 Task: Create an 'event' object.
Action: Mouse moved to (749, 64)
Screenshot: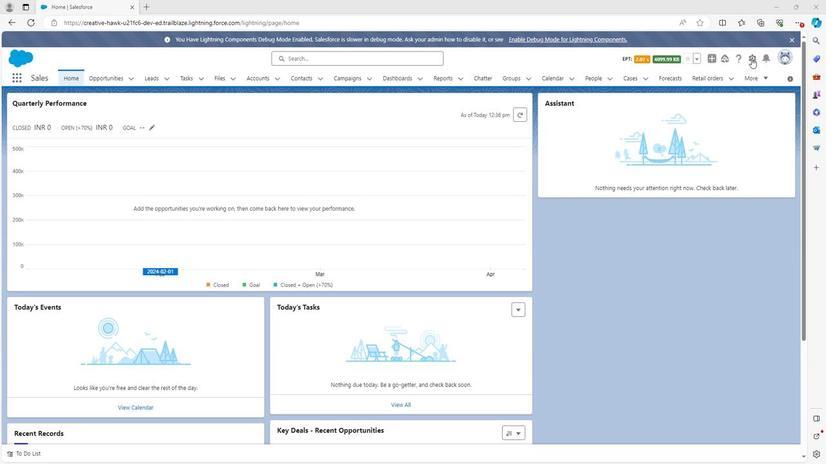 
Action: Mouse pressed left at (749, 64)
Screenshot: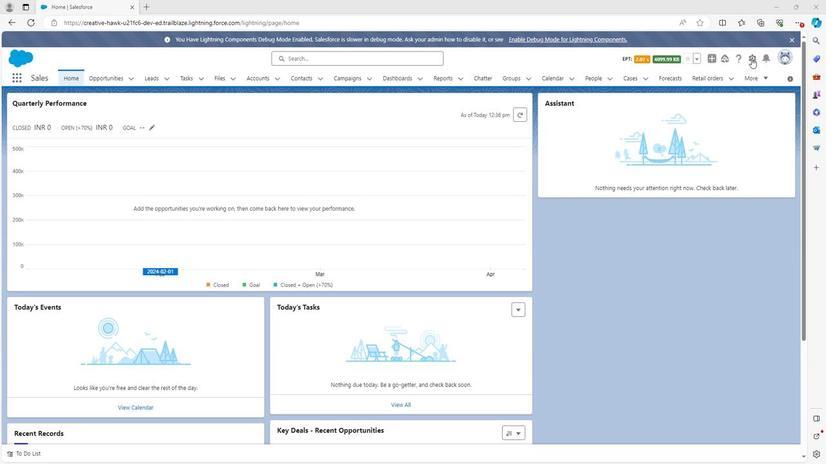 
Action: Mouse moved to (719, 91)
Screenshot: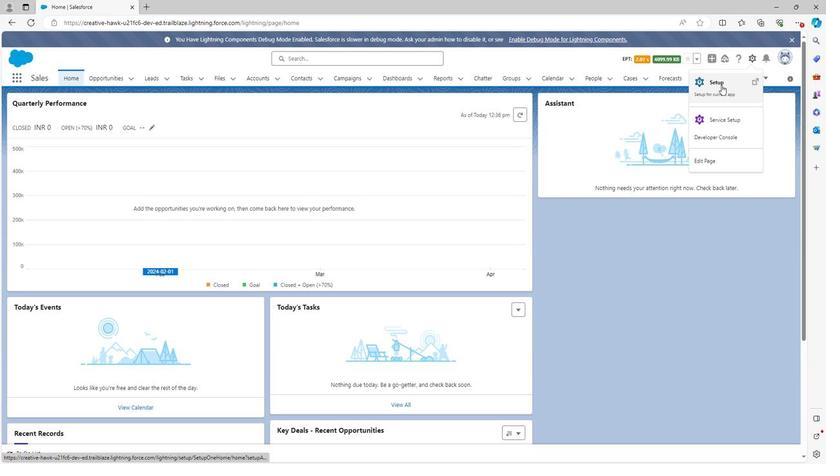 
Action: Mouse pressed left at (719, 91)
Screenshot: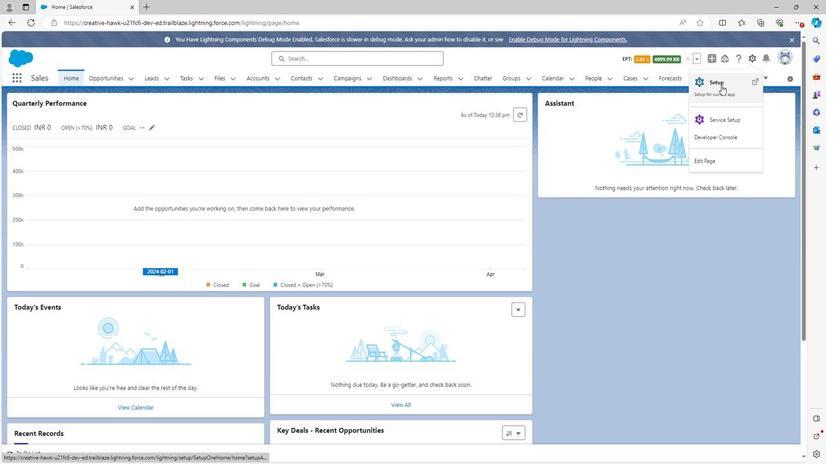 
Action: Mouse moved to (114, 86)
Screenshot: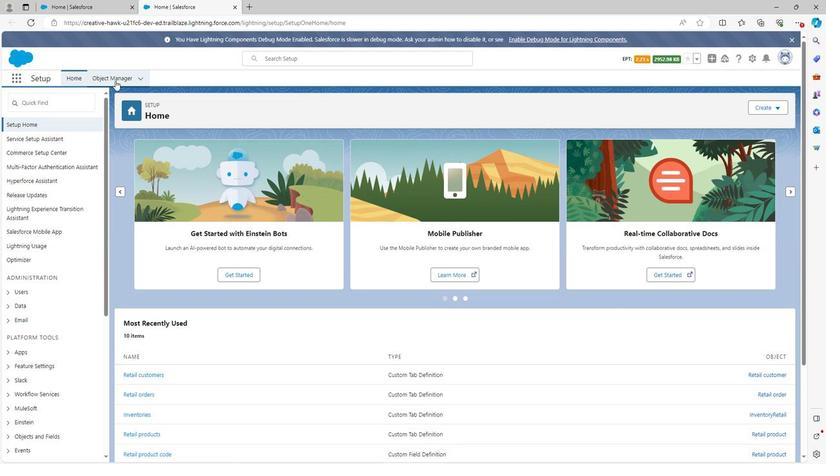 
Action: Mouse pressed left at (114, 86)
Screenshot: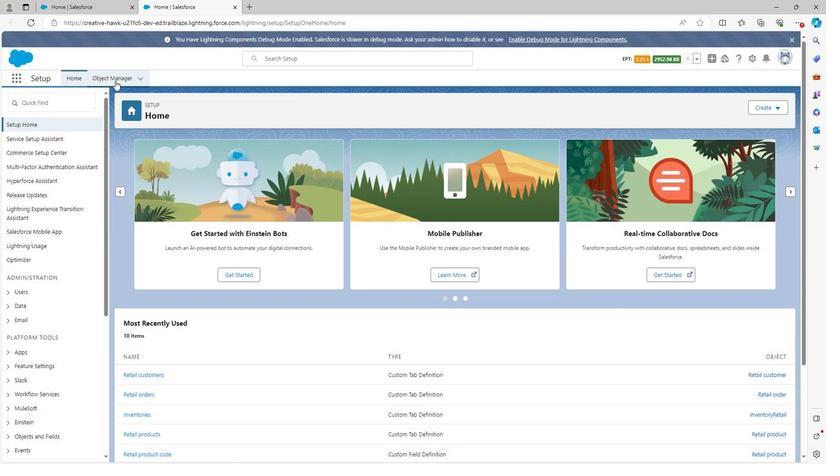 
Action: Mouse moved to (758, 109)
Screenshot: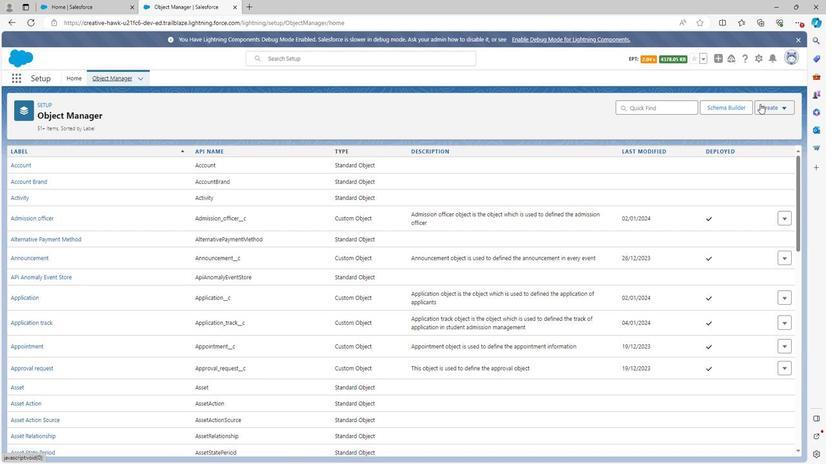 
Action: Mouse pressed left at (758, 109)
Screenshot: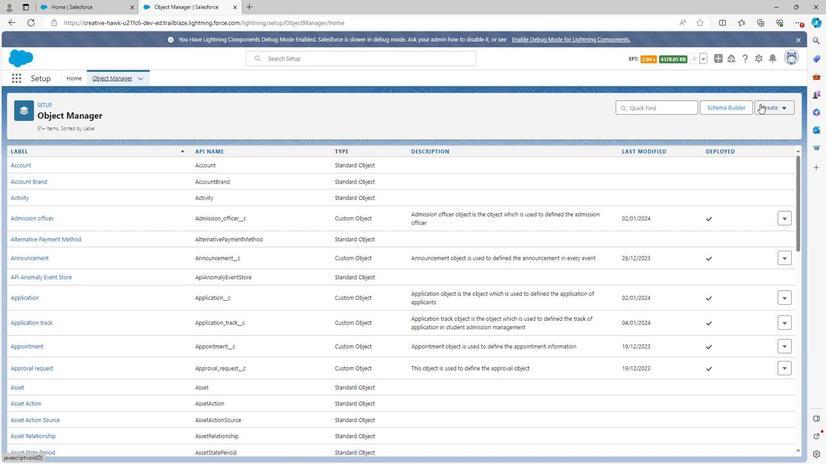 
Action: Mouse moved to (733, 135)
Screenshot: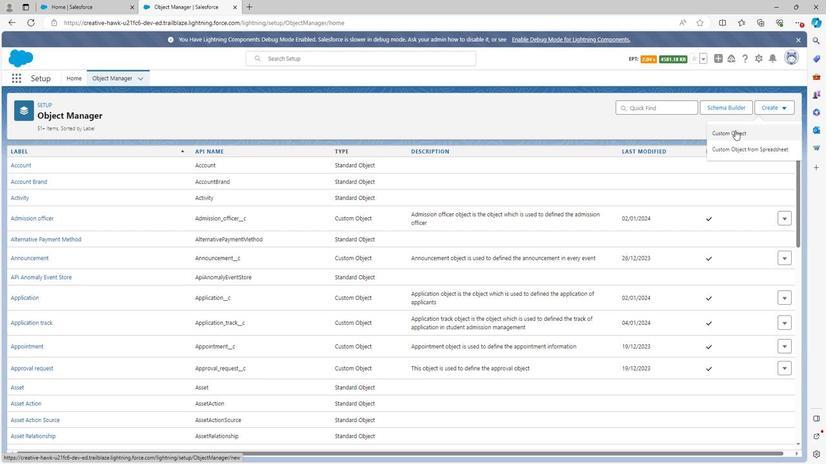 
Action: Mouse pressed left at (733, 135)
Screenshot: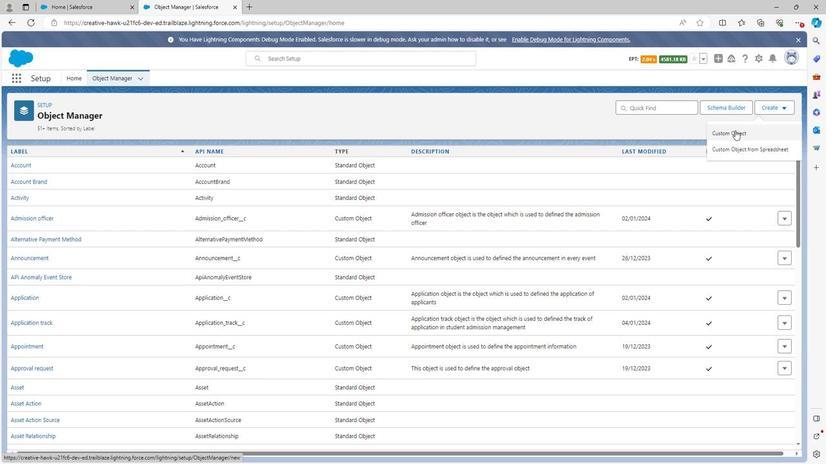 
Action: Mouse moved to (173, 219)
Screenshot: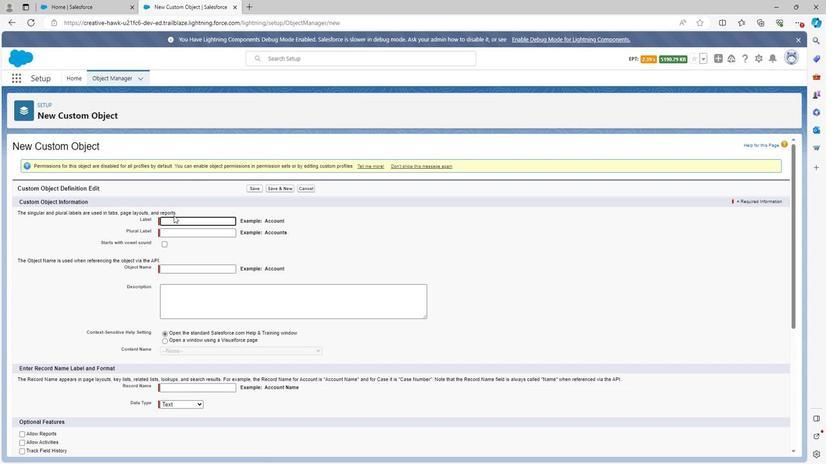 
Action: Key pressed <Key.shift>Event
Screenshot: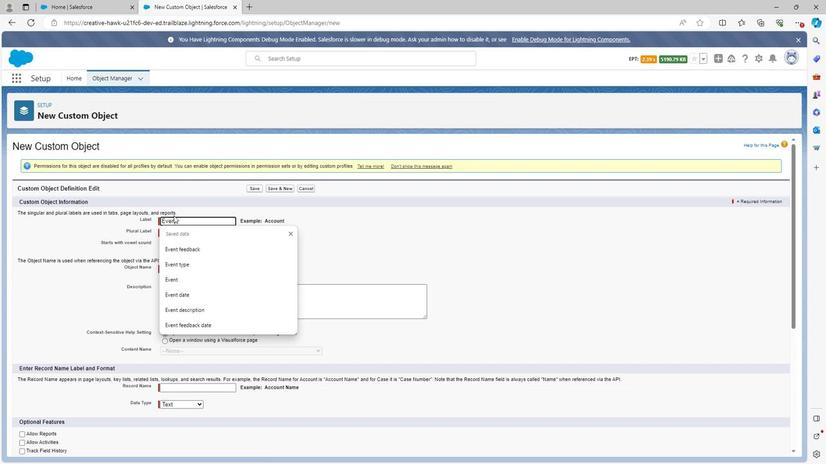 
Action: Mouse moved to (333, 241)
Screenshot: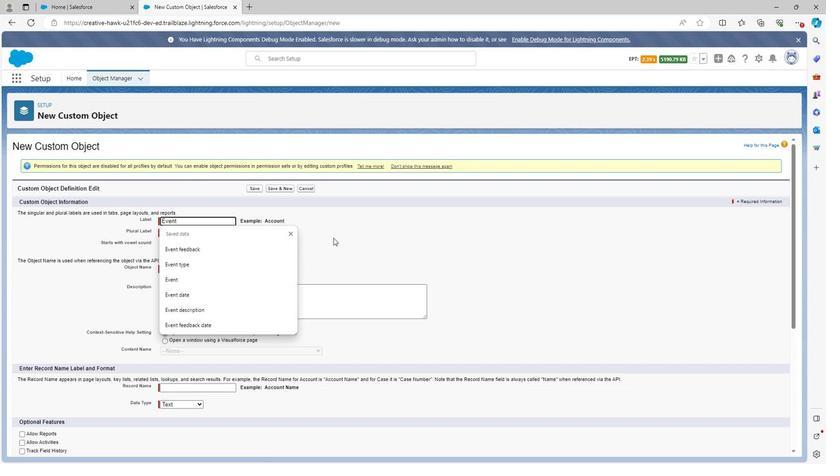 
Action: Mouse pressed left at (333, 241)
Screenshot: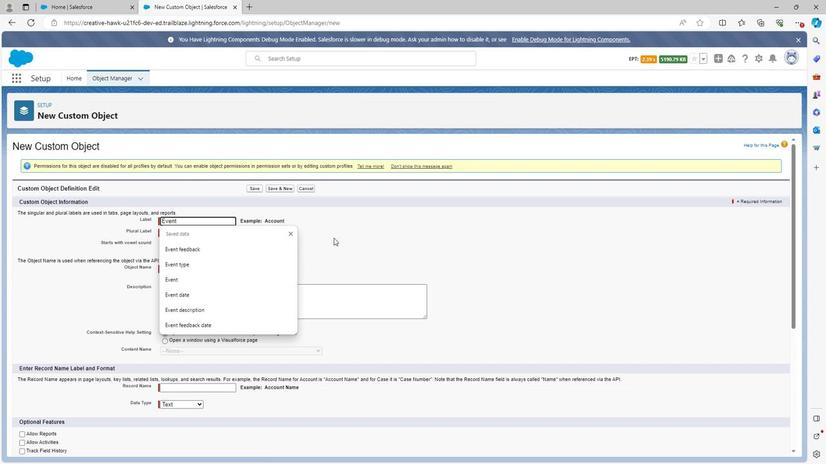 
Action: Mouse moved to (220, 234)
Screenshot: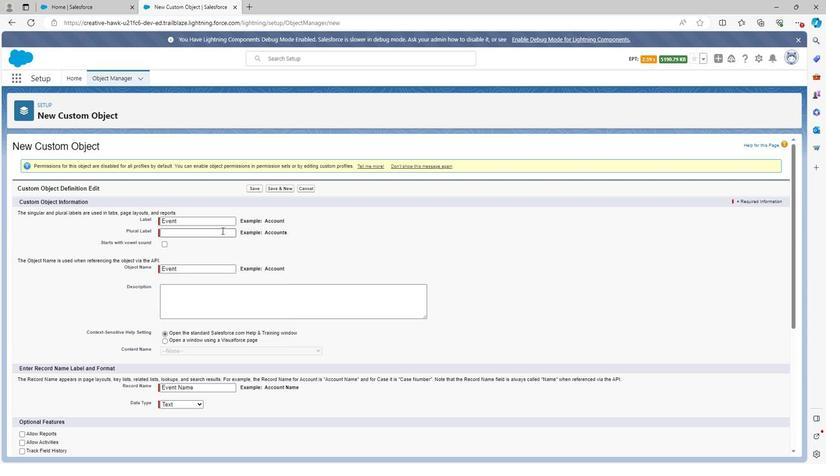 
Action: Mouse pressed left at (220, 234)
Screenshot: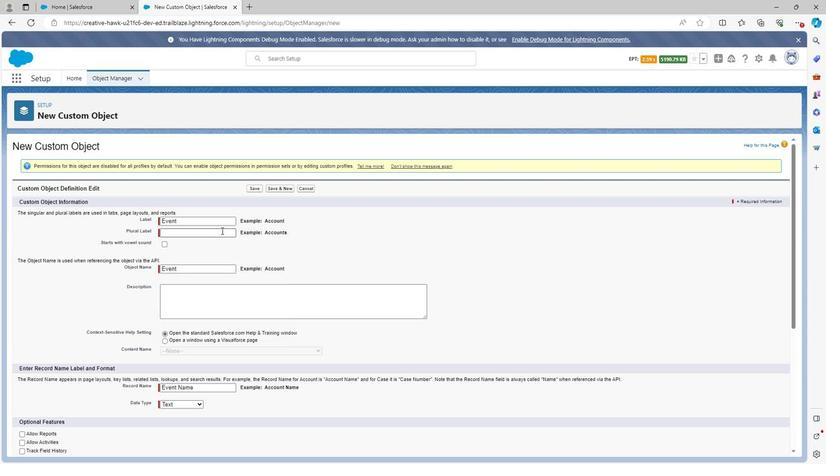 
Action: Mouse moved to (220, 234)
Screenshot: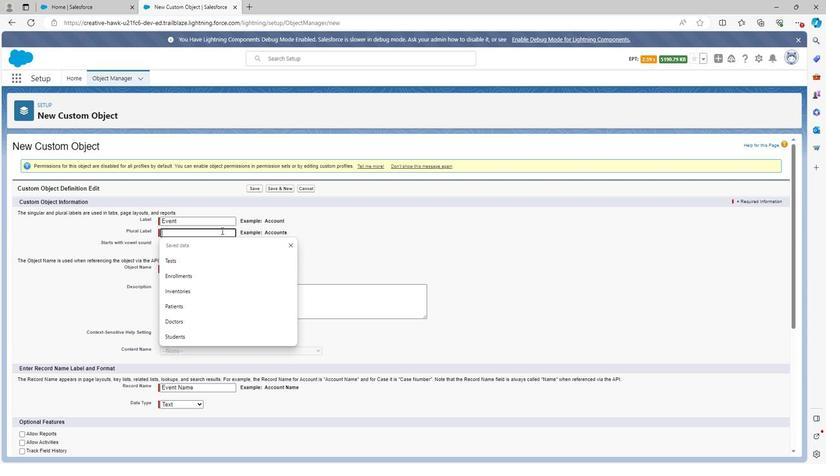 
Action: Key pressed <Key.shift>
Screenshot: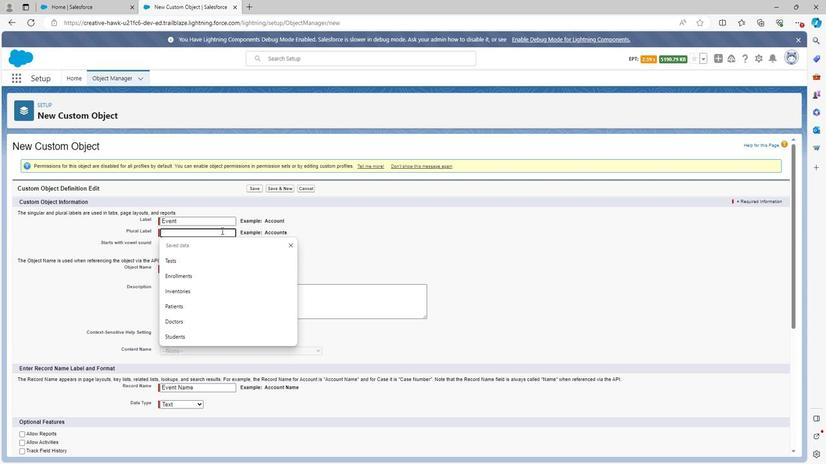 
Action: Mouse moved to (220, 234)
Screenshot: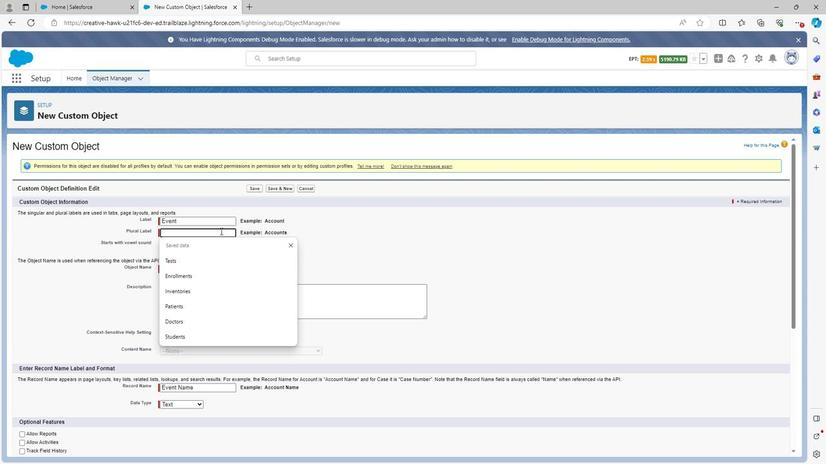 
Action: Key pressed Events
Screenshot: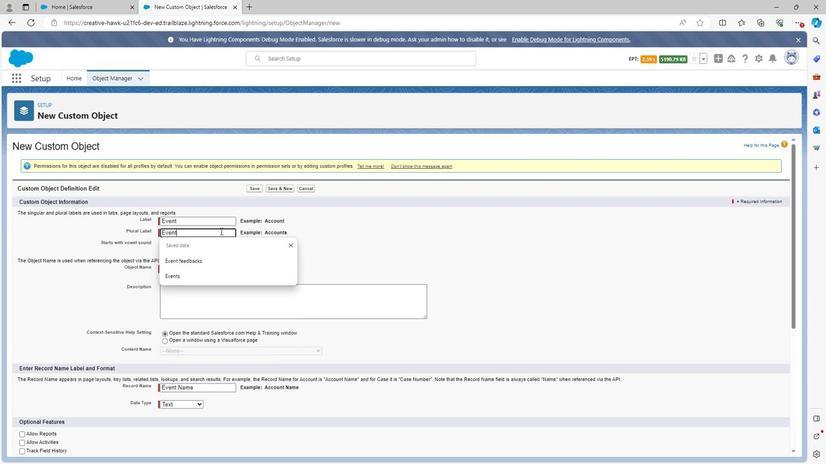
Action: Mouse moved to (215, 293)
Screenshot: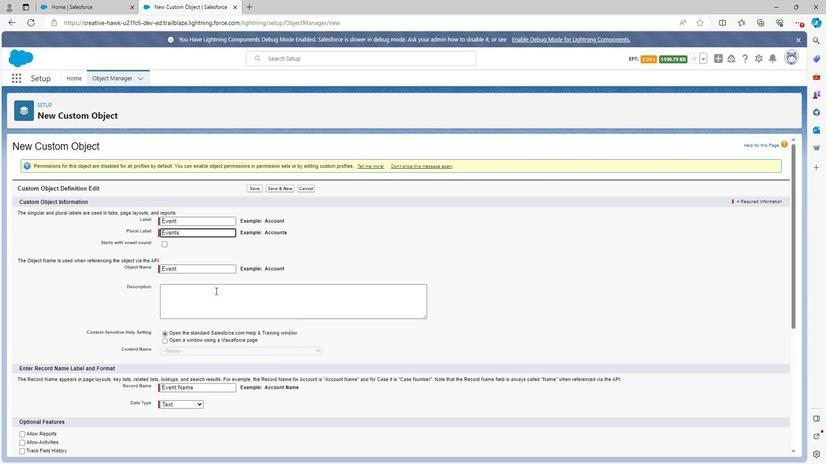 
Action: Mouse pressed left at (215, 293)
Screenshot: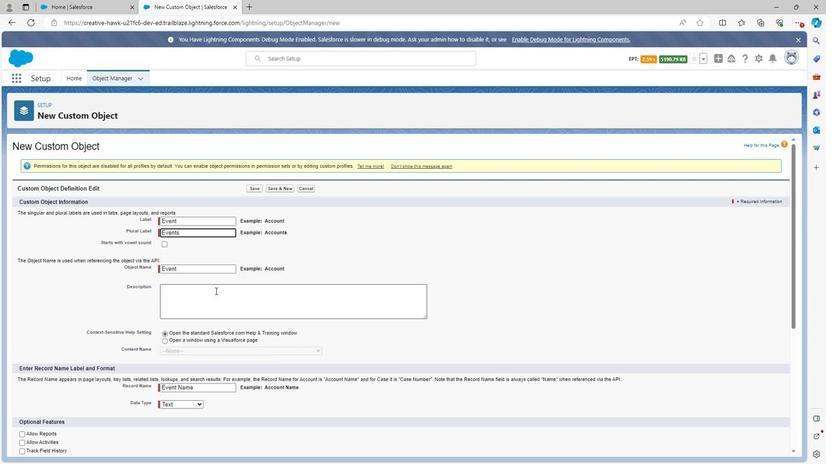 
Action: Key pressed <Key.shift>Ev
Screenshot: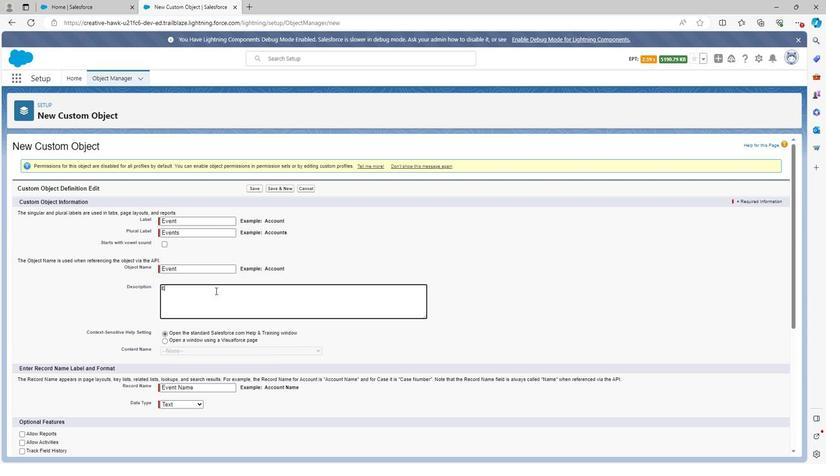 
Action: Mouse moved to (214, 293)
Screenshot: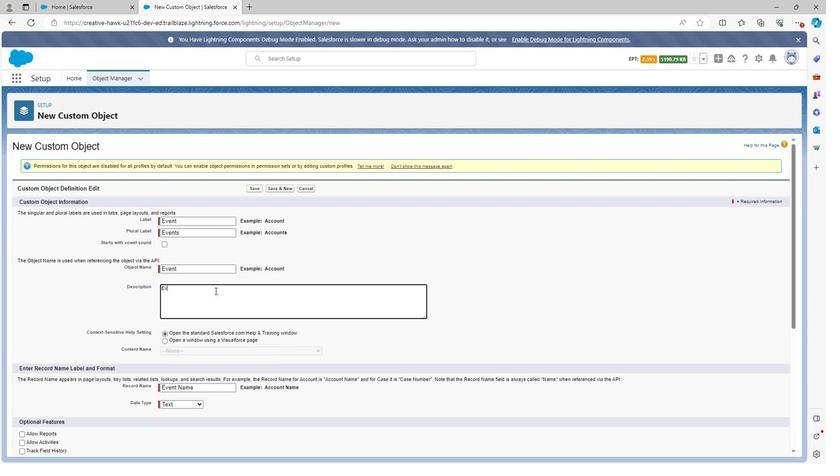 
Action: Key pressed en
Screenshot: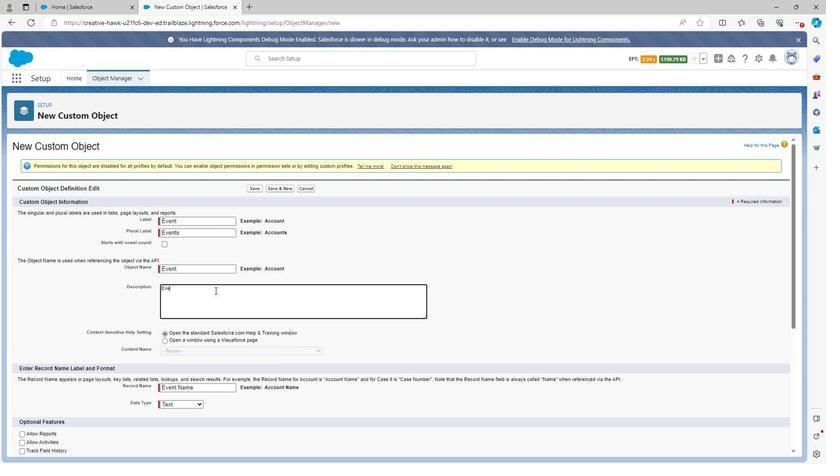
Action: Mouse moved to (215, 292)
Screenshot: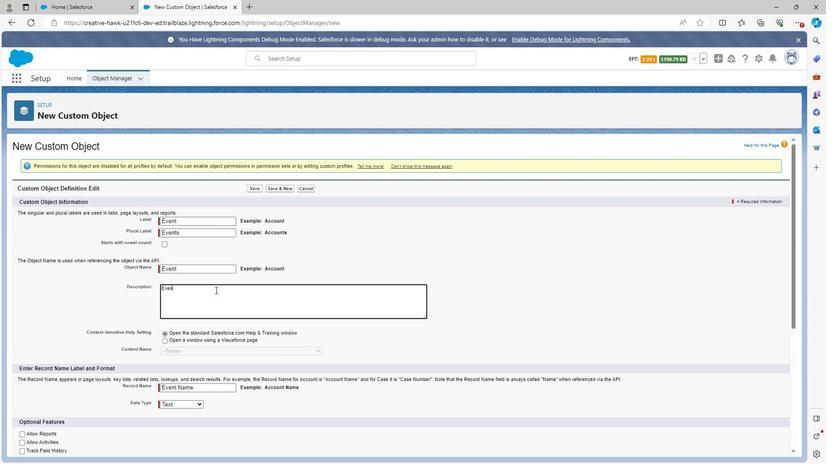 
Action: Key pressed ts
Screenshot: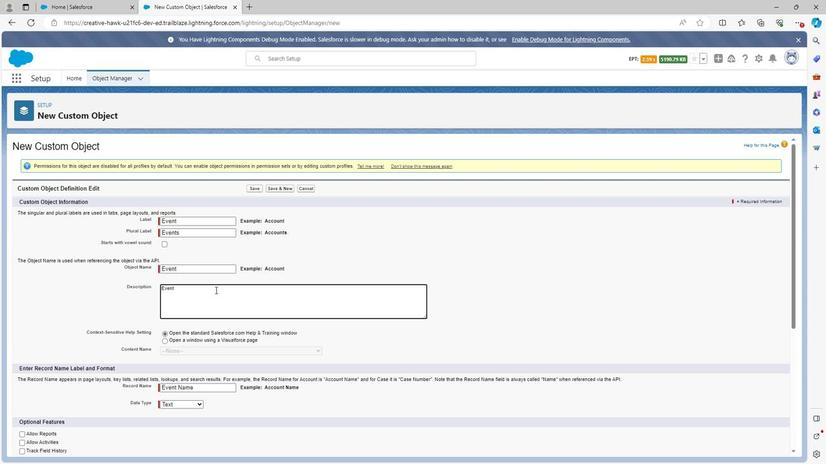 
Action: Mouse moved to (215, 292)
Screenshot: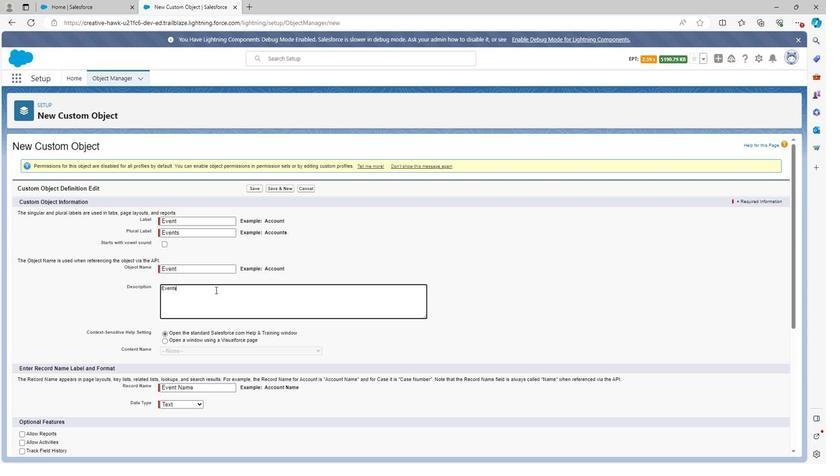 
Action: Key pressed <Key.backspace>
Screenshot: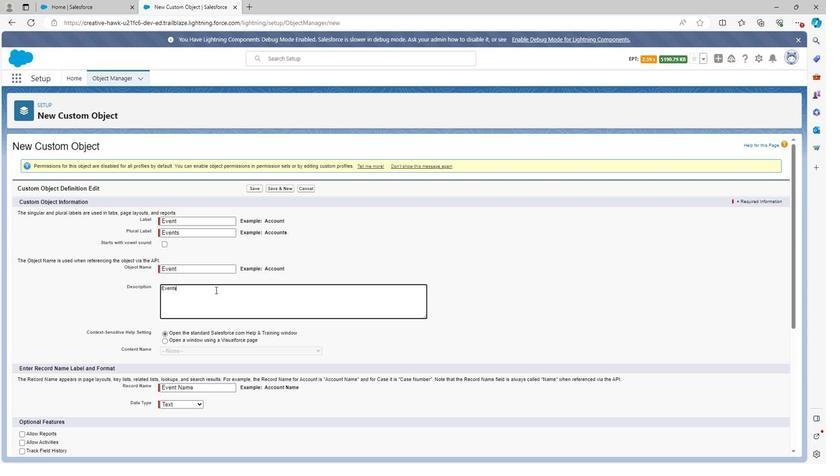 
Action: Mouse moved to (215, 290)
Screenshot: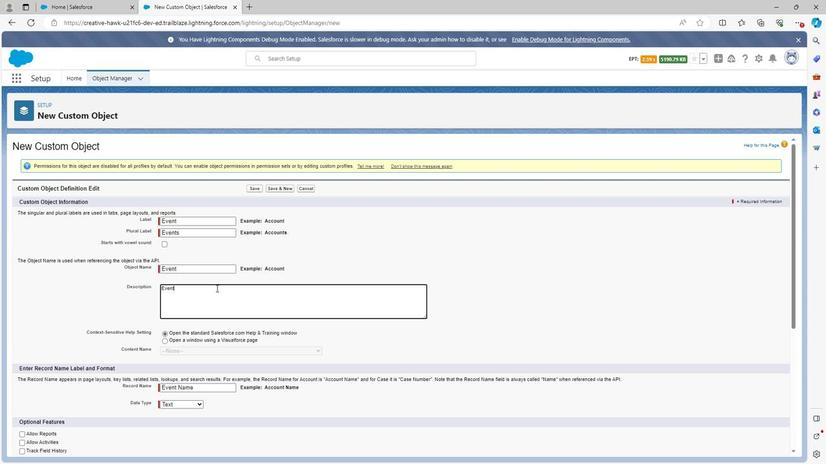 
Action: Key pressed <Key.space>
Screenshot: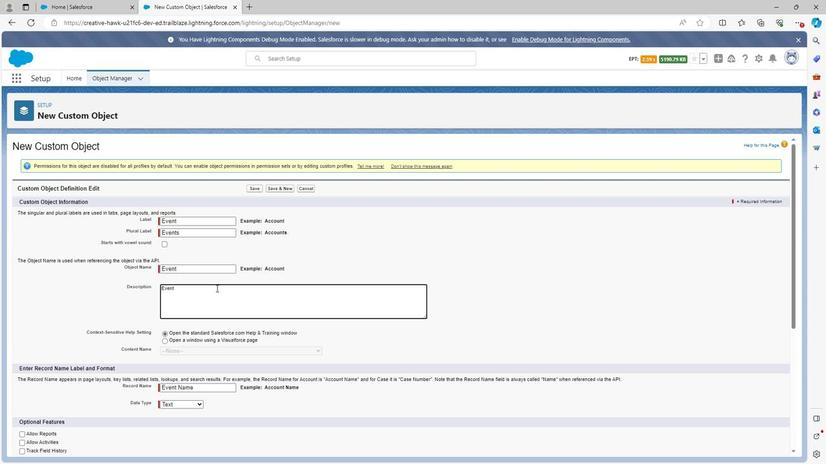 
Action: Mouse moved to (216, 290)
Screenshot: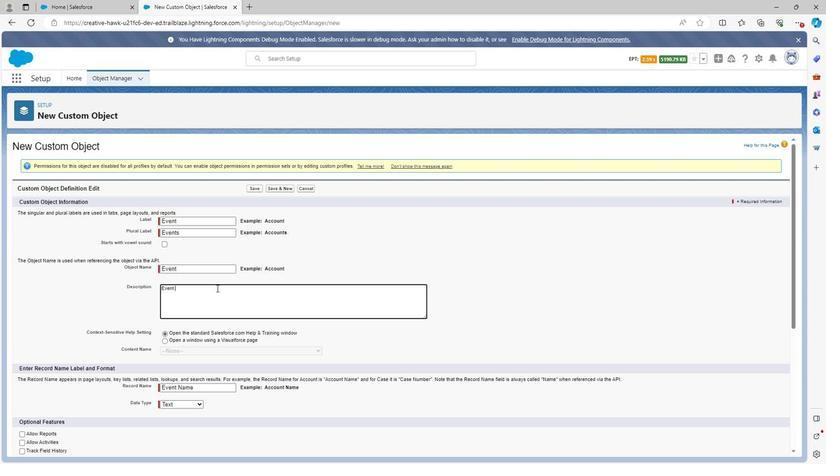 
Action: Key pressed object<Key.space>is<Key.space>the<Key.space>object<Key.space>through<Key.space>which<Key.space>we<Key.space>can<Key.space>add
Screenshot: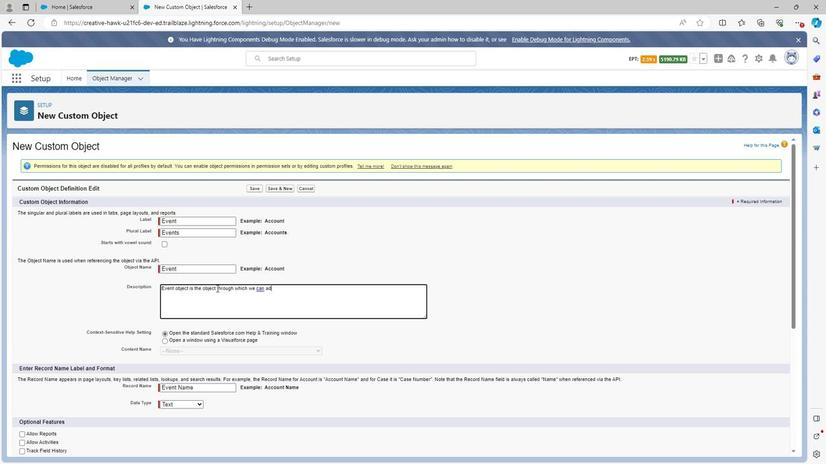 
Action: Mouse moved to (216, 290)
Screenshot: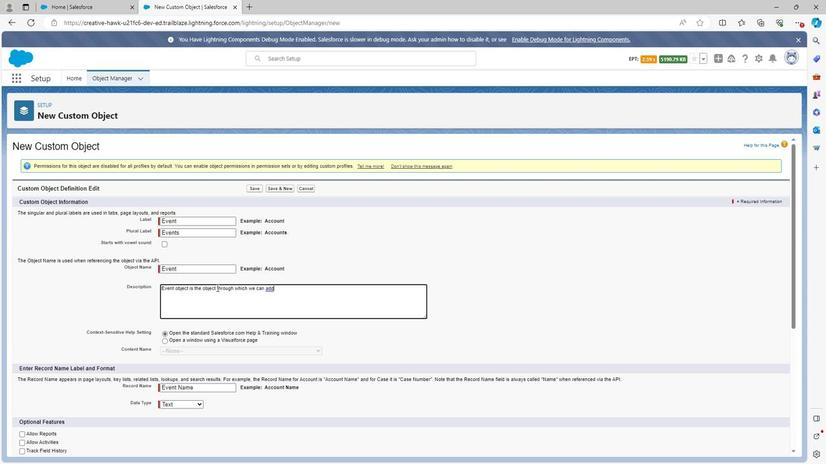 
Action: Mouse pressed left at (216, 290)
Screenshot: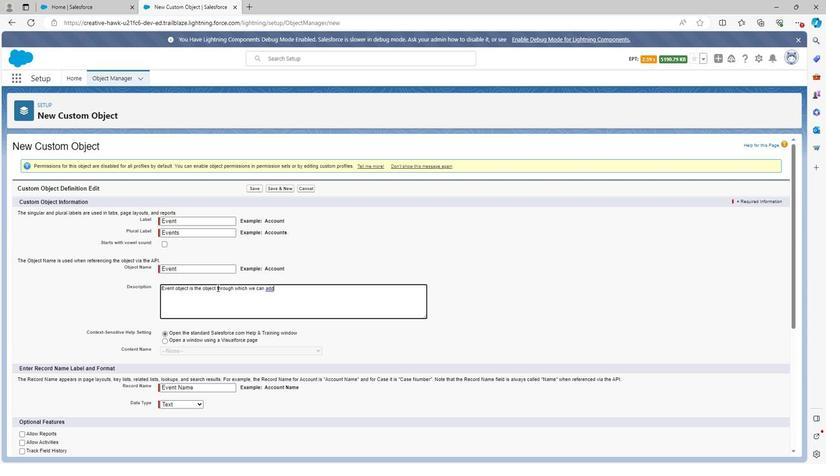 
Action: Mouse moved to (297, 288)
Screenshot: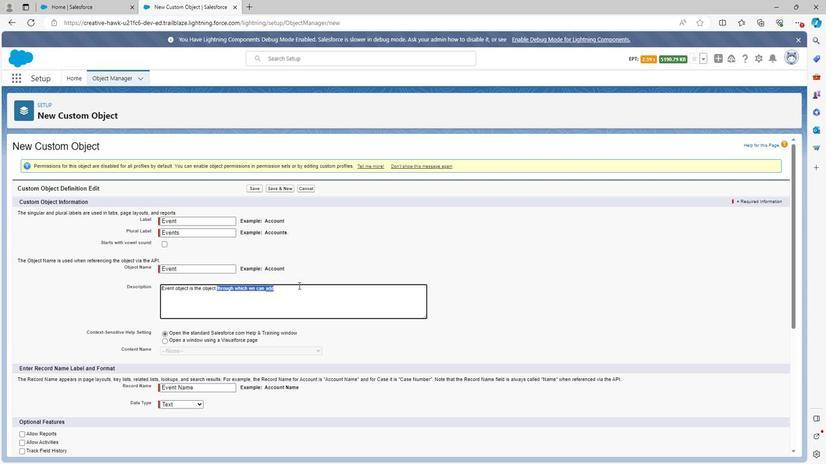 
Action: Key pressed w
Screenshot: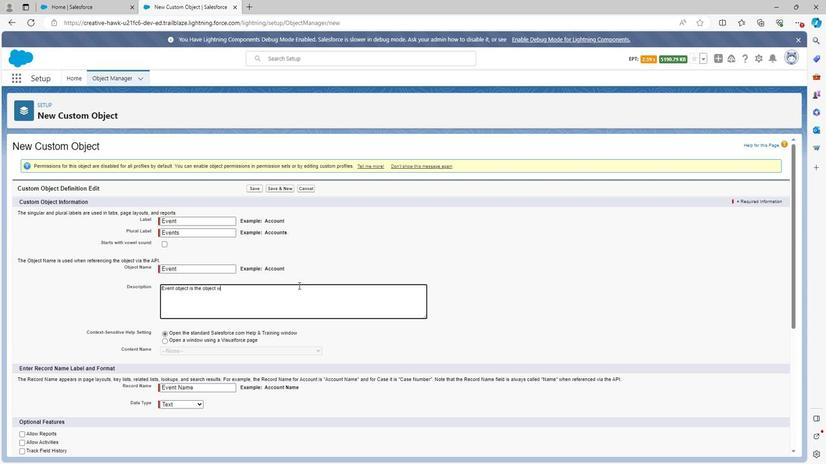 
Action: Mouse moved to (295, 287)
Screenshot: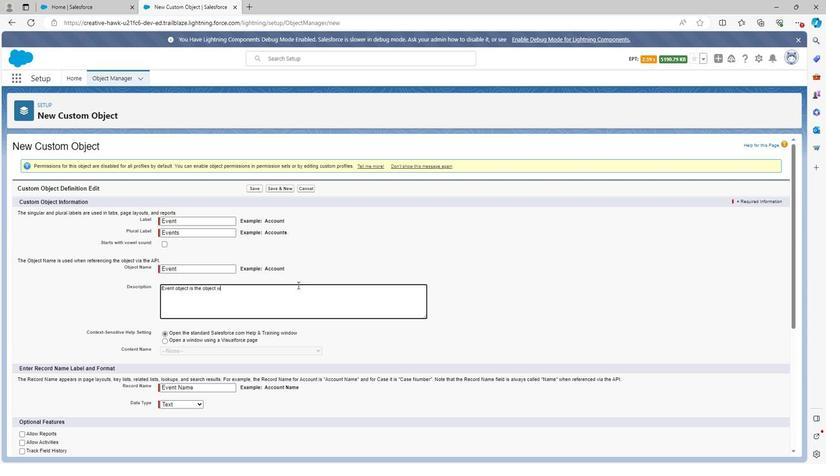 
Action: Key pressed h
Screenshot: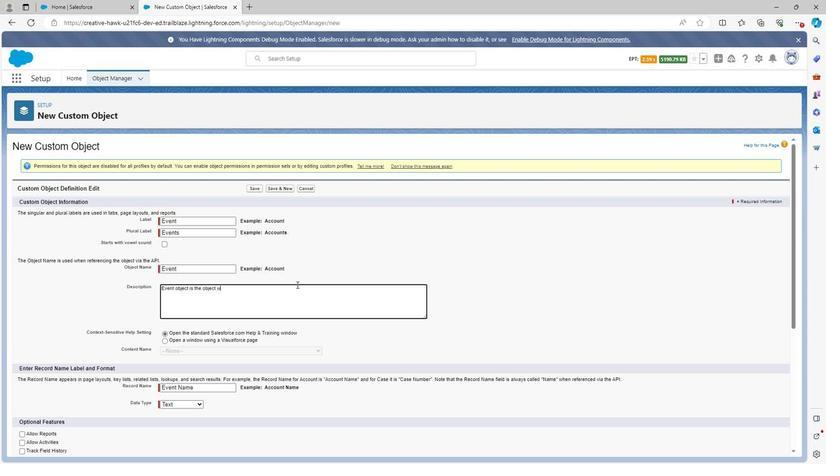 
Action: Mouse moved to (294, 286)
Screenshot: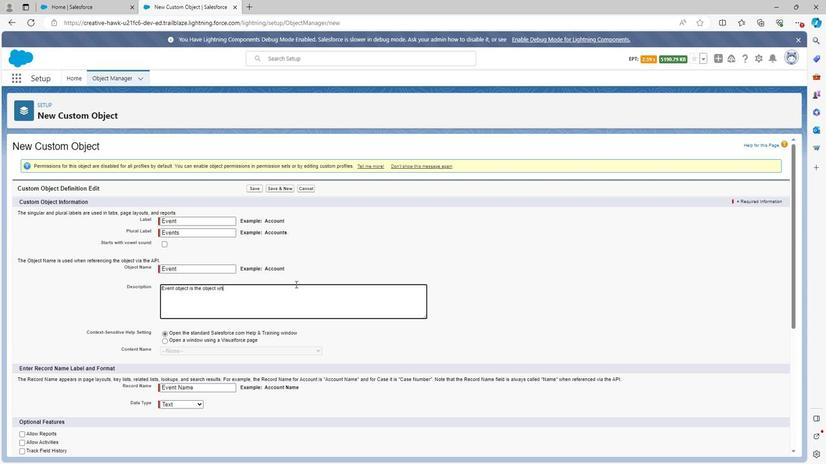 
Action: Key pressed i
Screenshot: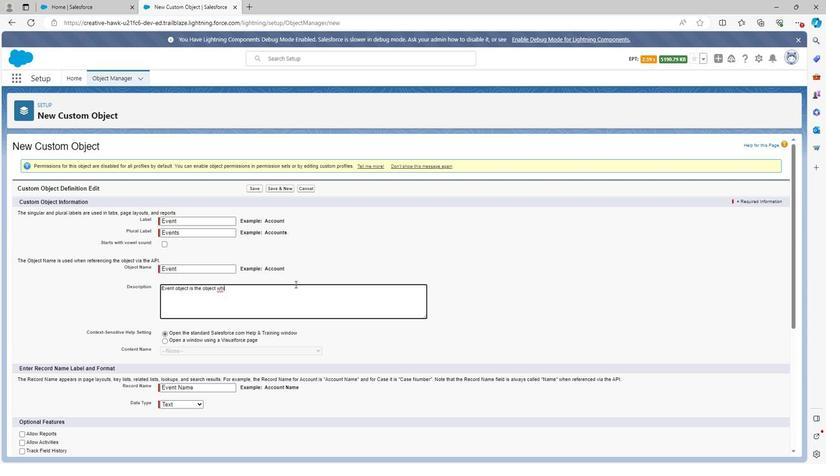 
Action: Mouse moved to (293, 286)
Screenshot: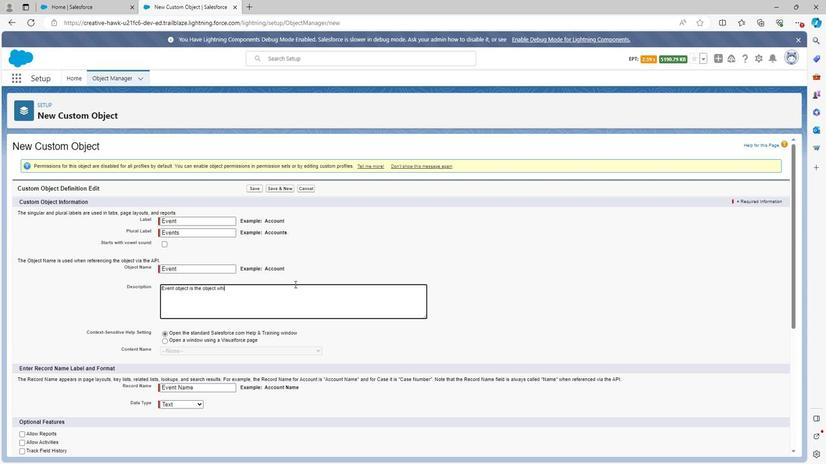
Action: Key pressed c
Screenshot: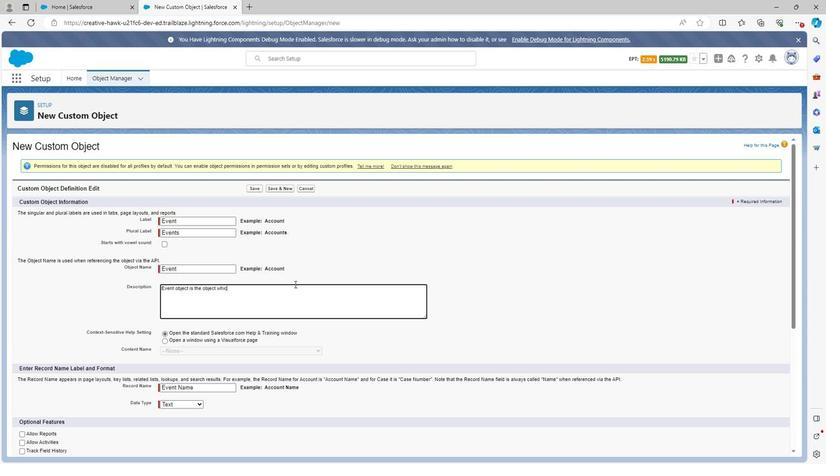 
Action: Mouse moved to (293, 286)
Screenshot: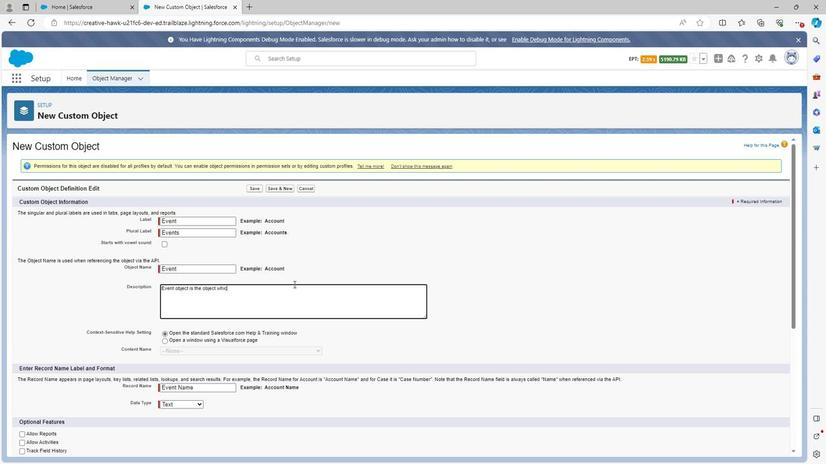 
Action: Key pressed h<Key.space>is<Key.space>used<Key.space>t
Screenshot: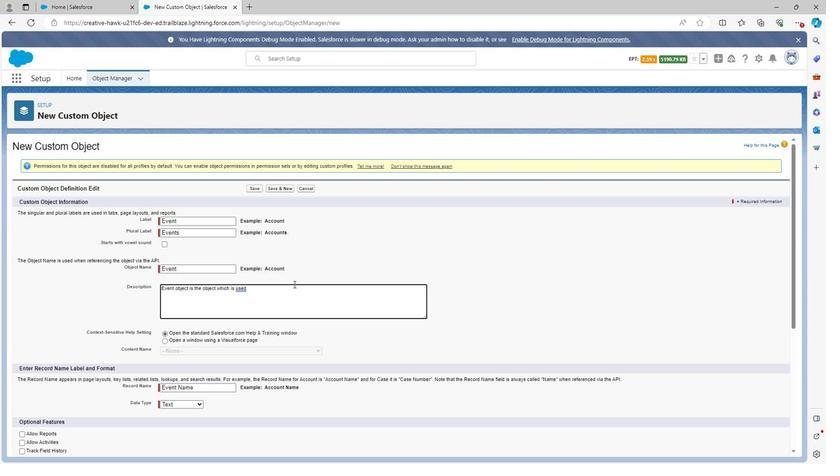 
Action: Mouse moved to (292, 287)
Screenshot: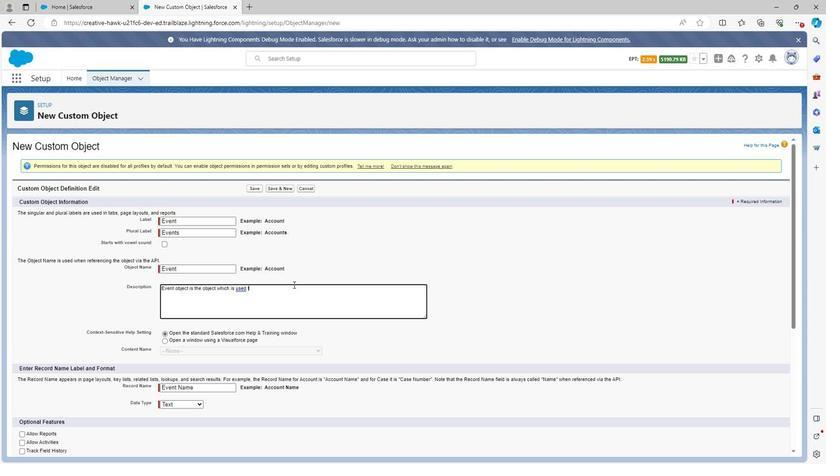 
Action: Key pressed o
Screenshot: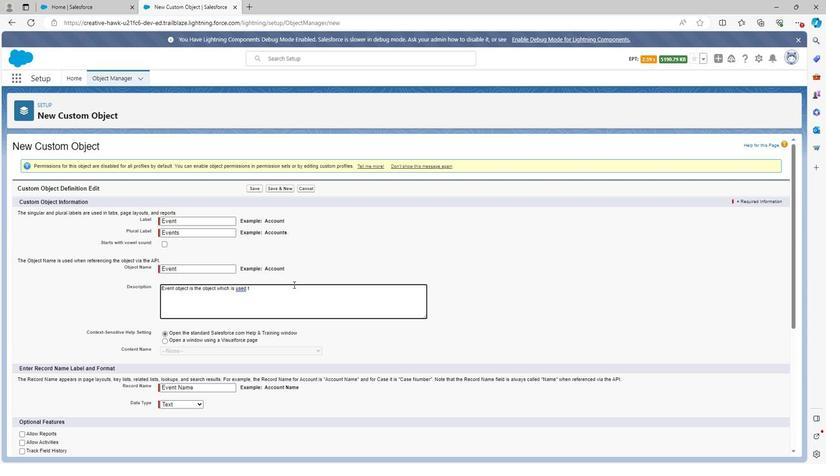 
Action: Mouse moved to (292, 288)
Screenshot: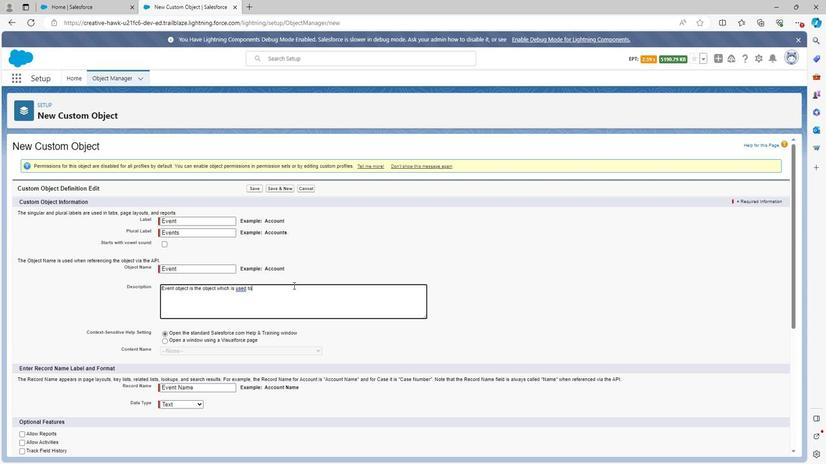 
Action: Key pressed <Key.space>defined<Key.space>the<Key.space>events<Key.space>in<Key.space>event<Key.space>management
Screenshot: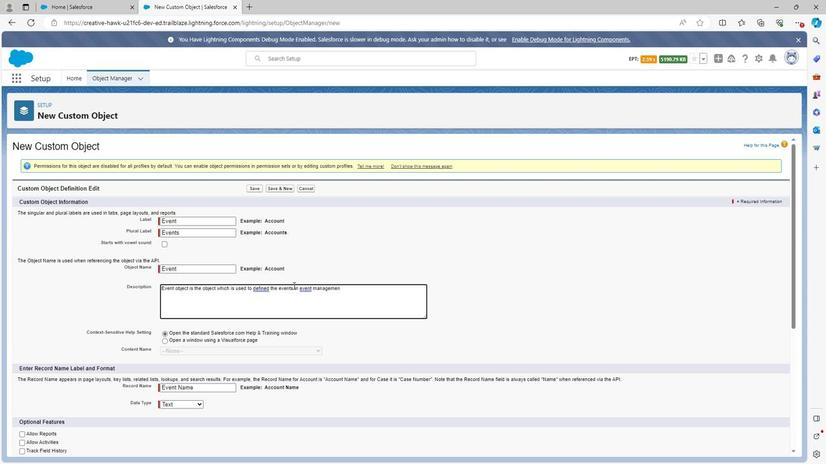 
Action: Mouse moved to (91, 388)
Screenshot: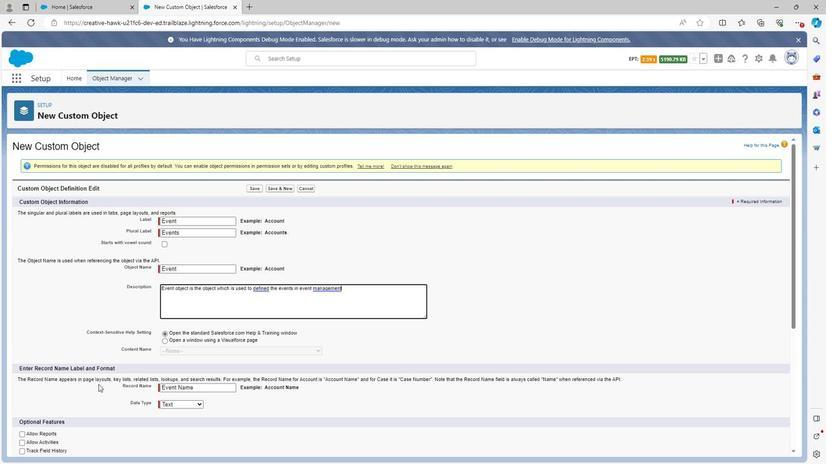 
Action: Mouse scrolled (91, 387) with delta (0, 0)
Screenshot: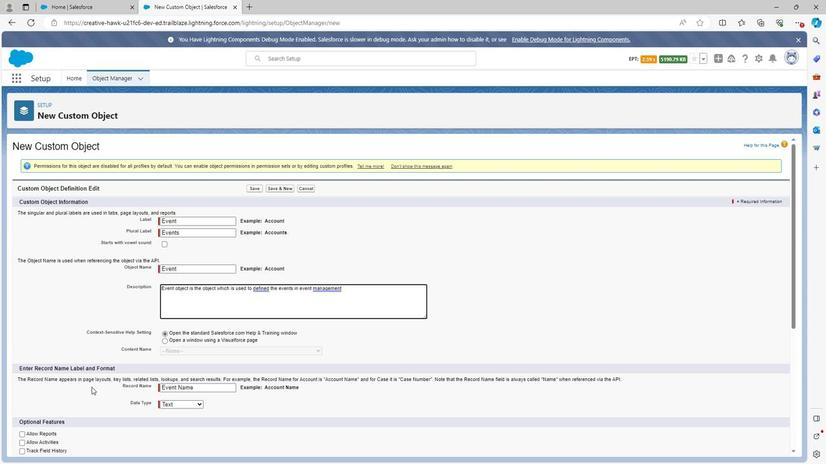 
Action: Mouse moved to (91, 388)
Screenshot: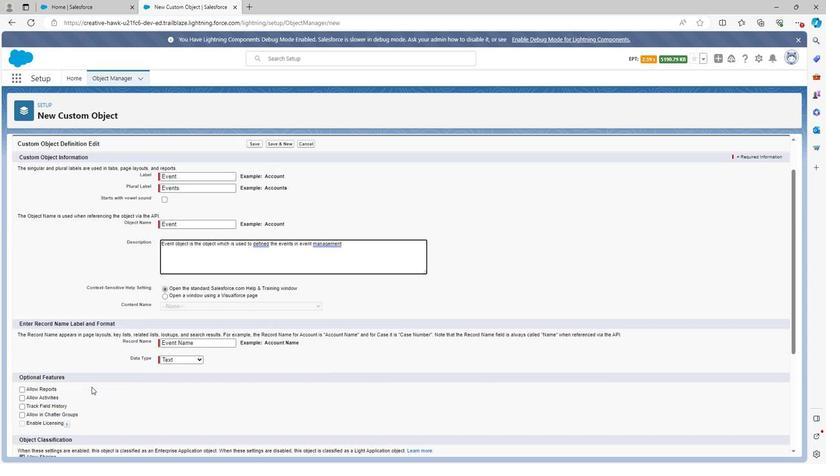 
Action: Mouse scrolled (91, 387) with delta (0, 0)
Screenshot: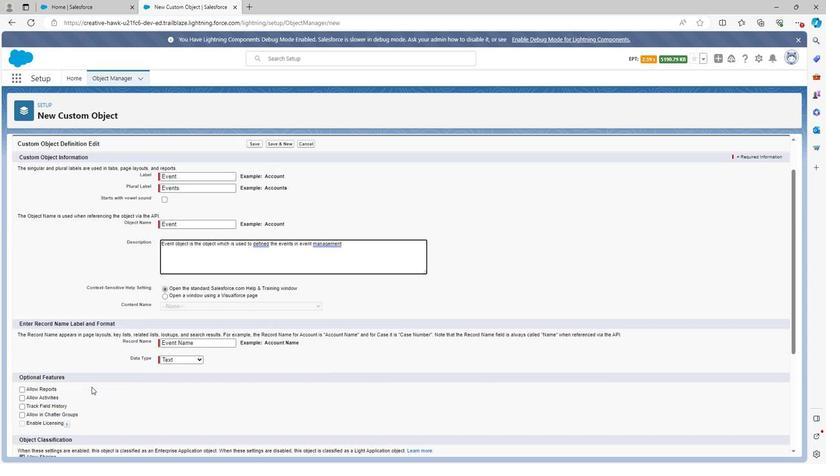 
Action: Mouse moved to (91, 388)
Screenshot: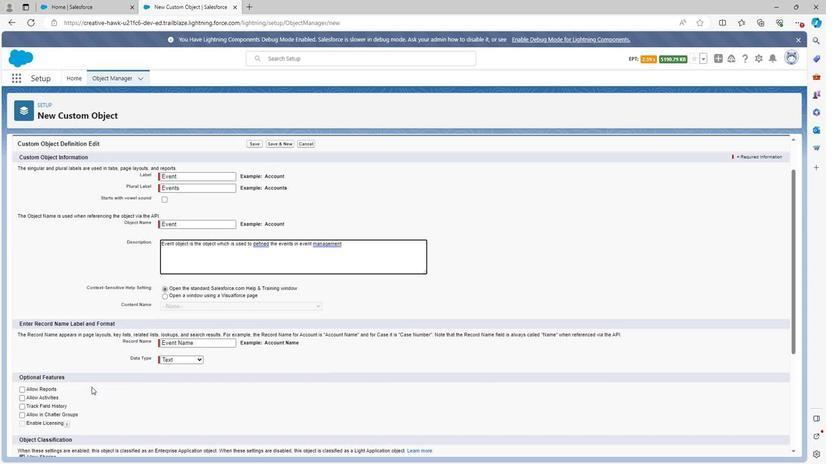 
Action: Mouse scrolled (91, 387) with delta (0, 0)
Screenshot: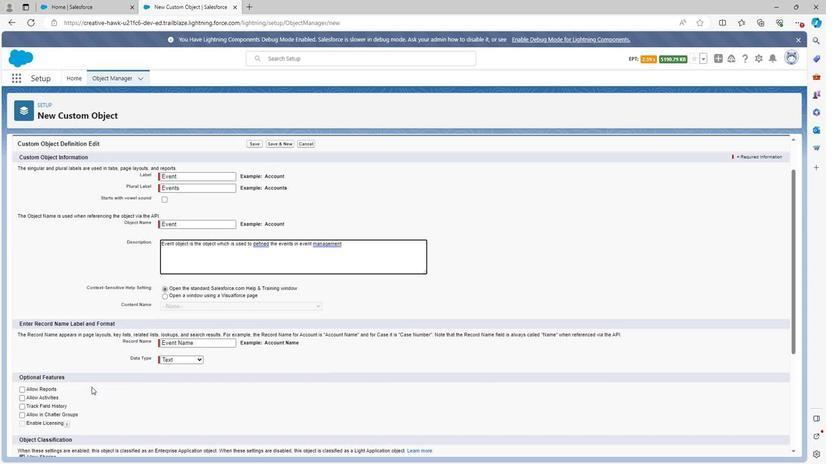 
Action: Mouse scrolled (91, 387) with delta (0, 0)
Screenshot: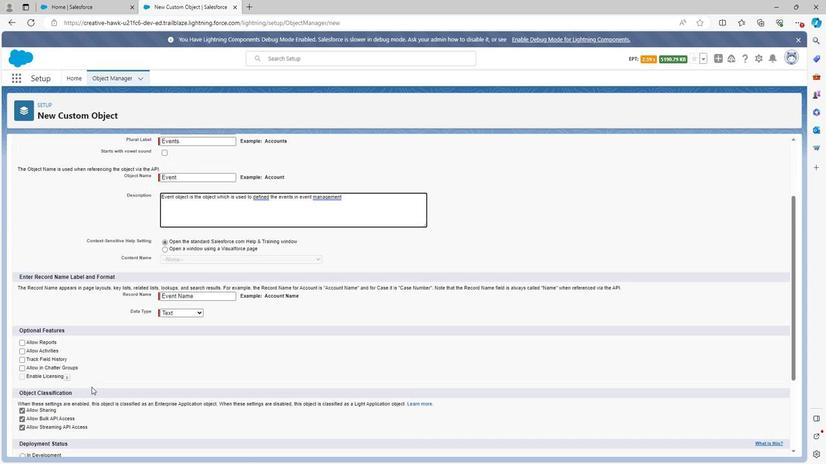 
Action: Mouse moved to (21, 243)
Screenshot: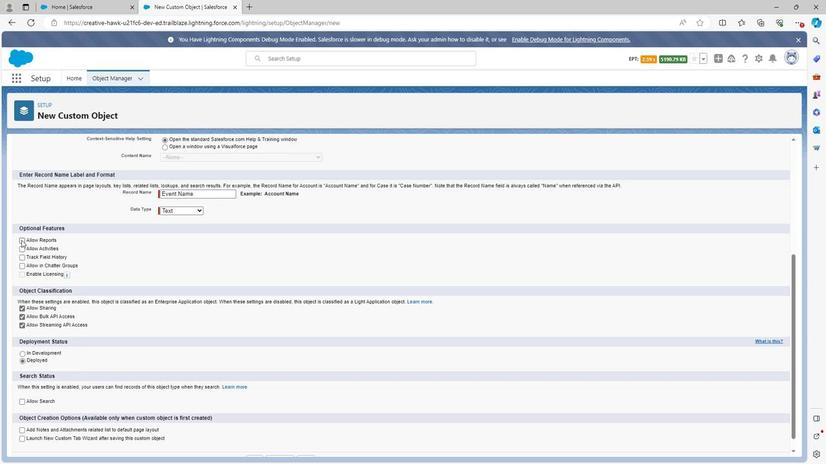
Action: Mouse pressed left at (21, 243)
Screenshot: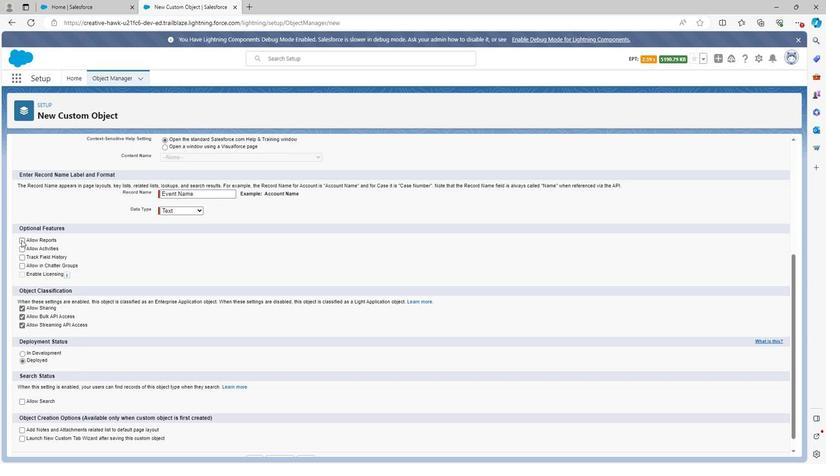 
Action: Mouse moved to (21, 251)
Screenshot: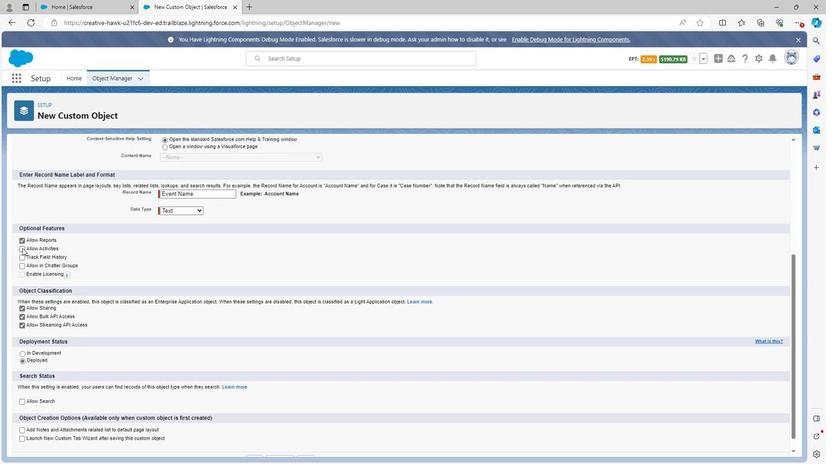 
Action: Mouse pressed left at (21, 251)
Screenshot: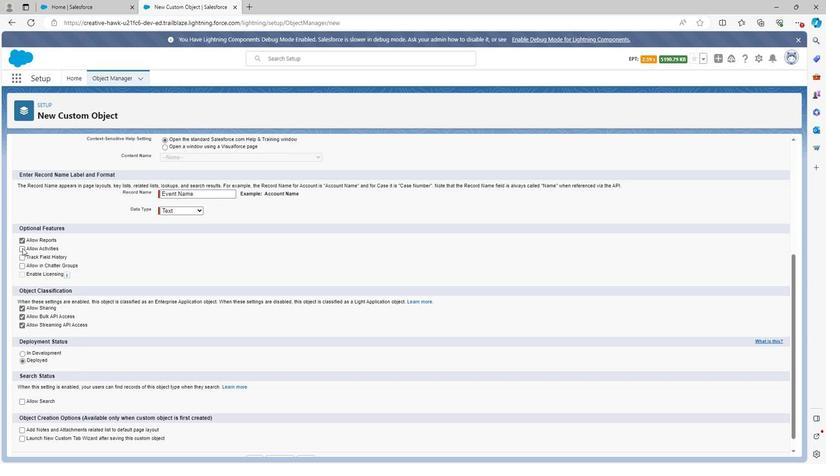 
Action: Mouse moved to (21, 258)
Screenshot: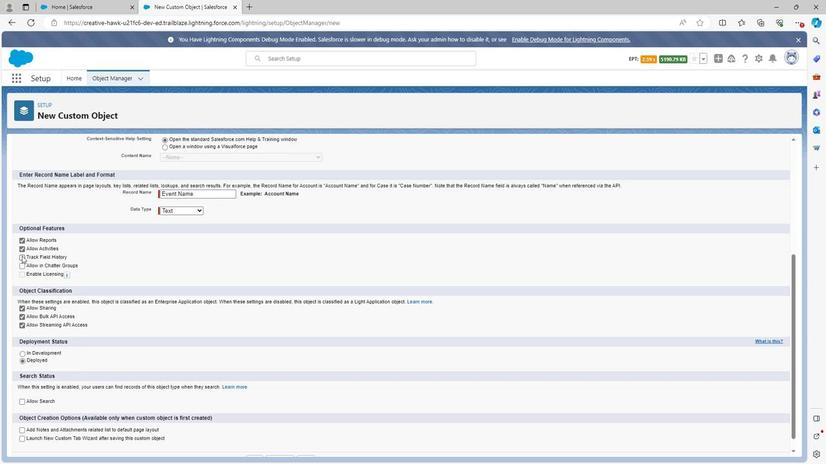 
Action: Mouse pressed left at (21, 258)
Screenshot: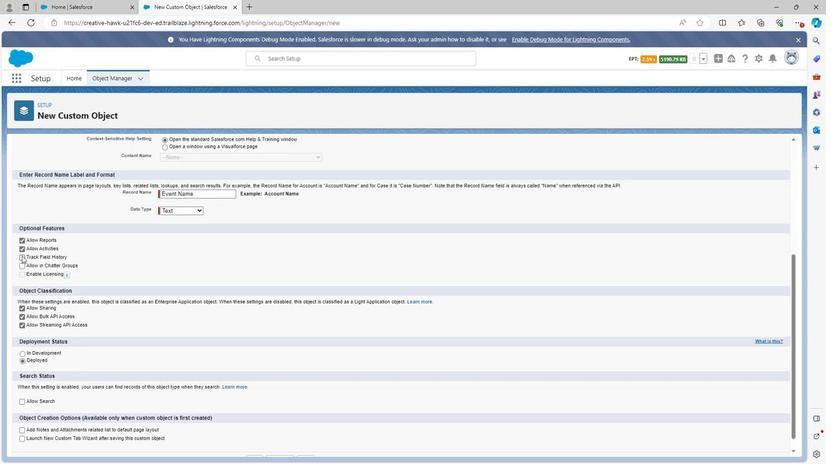 
Action: Mouse moved to (23, 269)
Screenshot: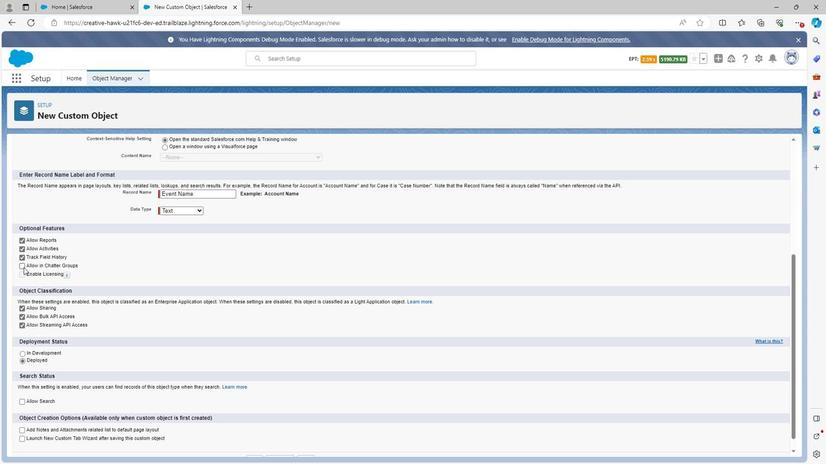 
Action: Mouse pressed left at (23, 269)
Screenshot: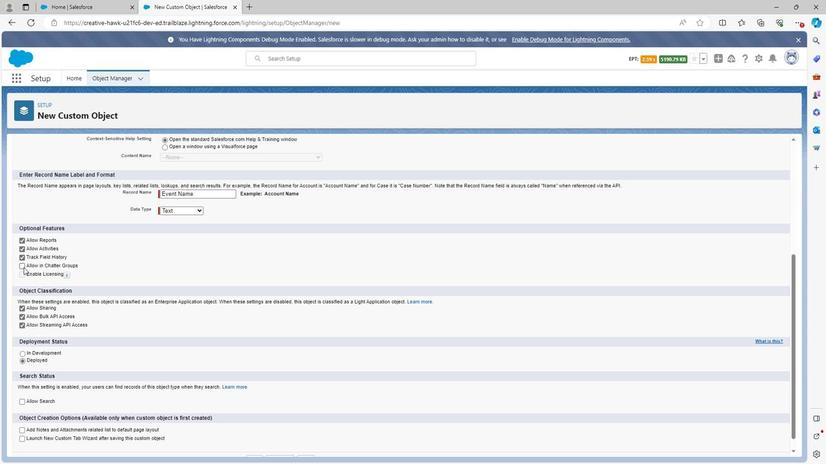 
Action: Mouse moved to (23, 401)
Screenshot: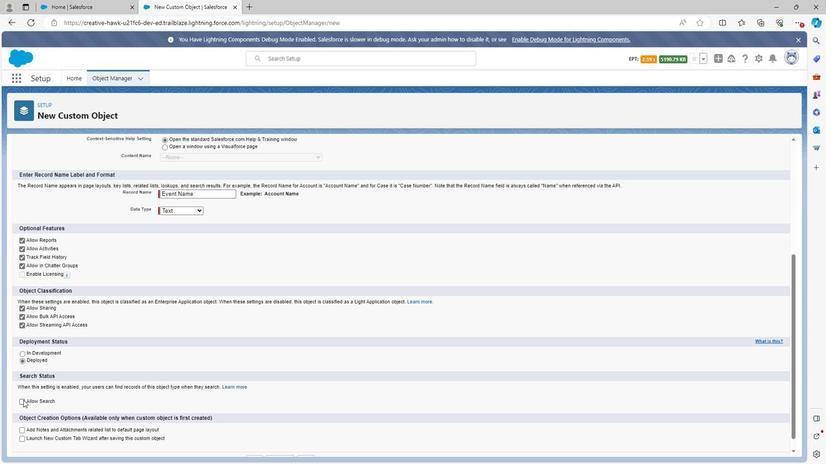 
Action: Mouse pressed left at (23, 401)
Screenshot: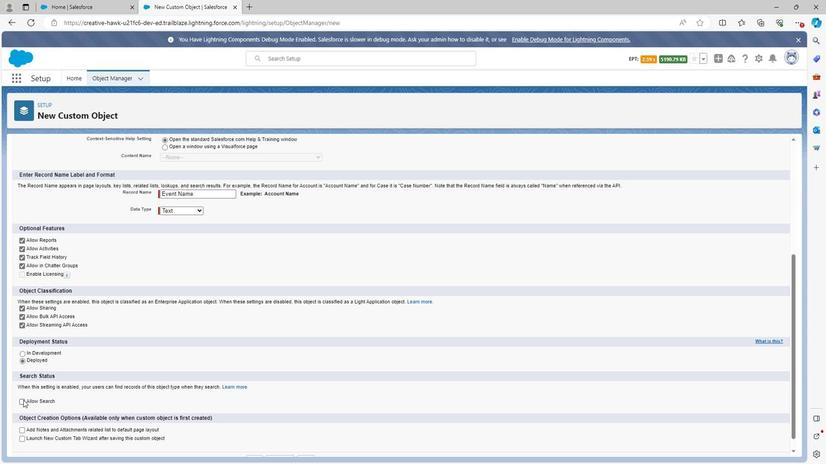 
Action: Mouse moved to (695, 421)
Screenshot: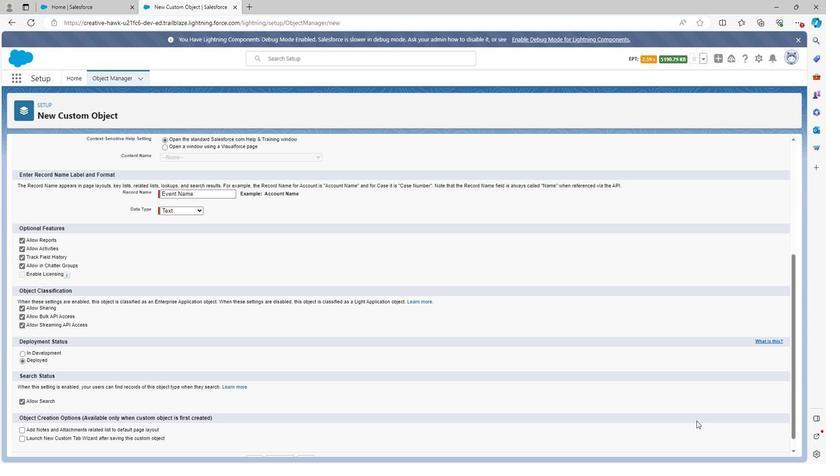
Action: Mouse scrolled (695, 421) with delta (0, 0)
Screenshot: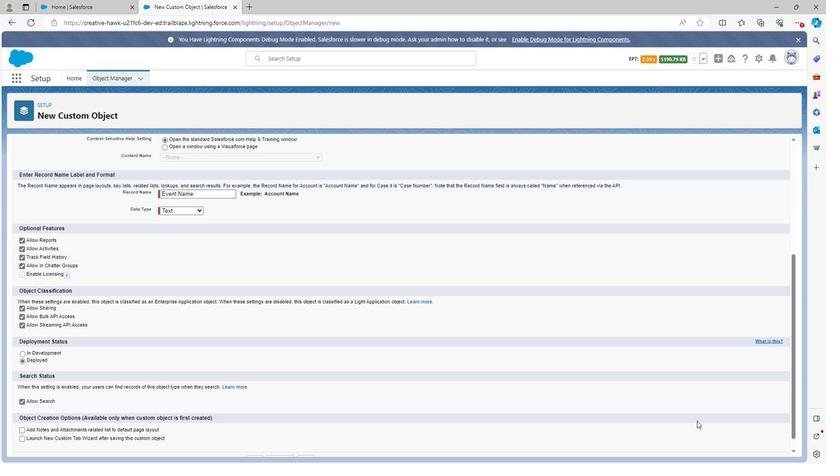
Action: Mouse moved to (698, 423)
Screenshot: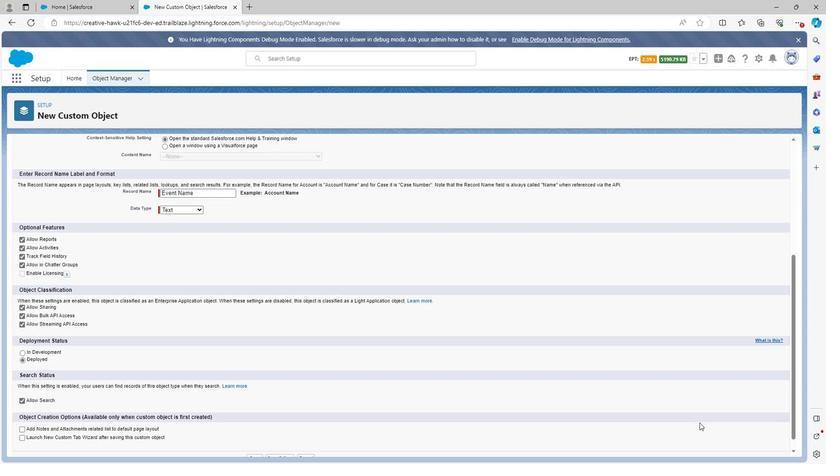 
Action: Mouse scrolled (698, 423) with delta (0, 0)
Screenshot: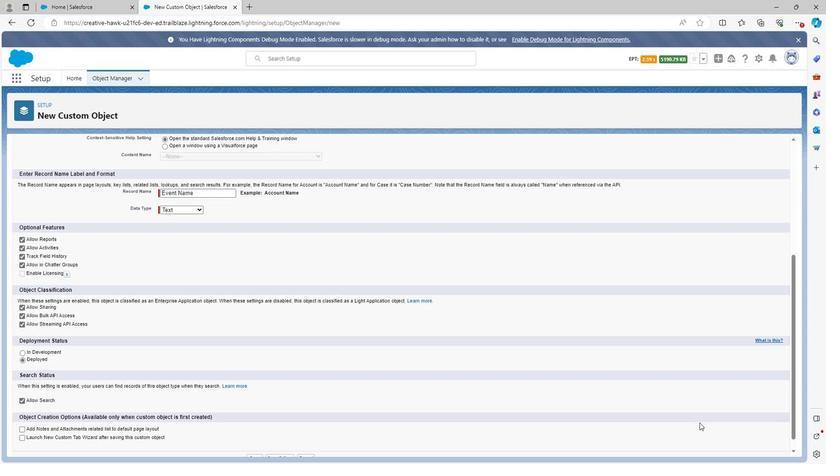 
Action: Mouse moved to (253, 447)
Screenshot: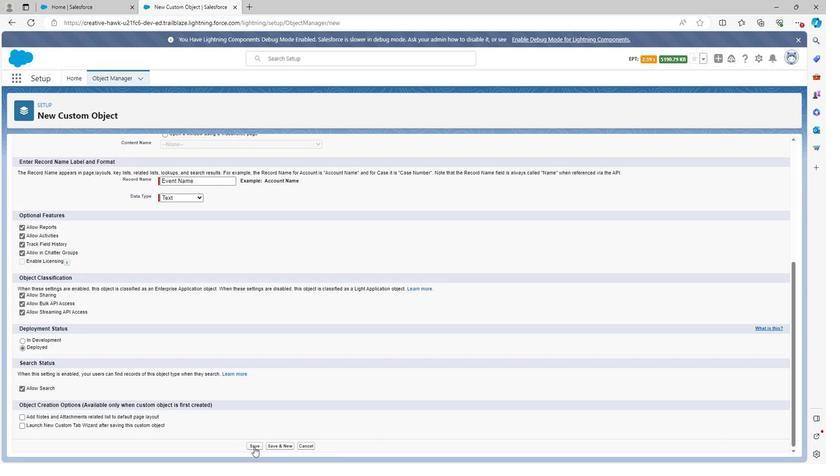 
Action: Mouse pressed left at (253, 447)
Screenshot: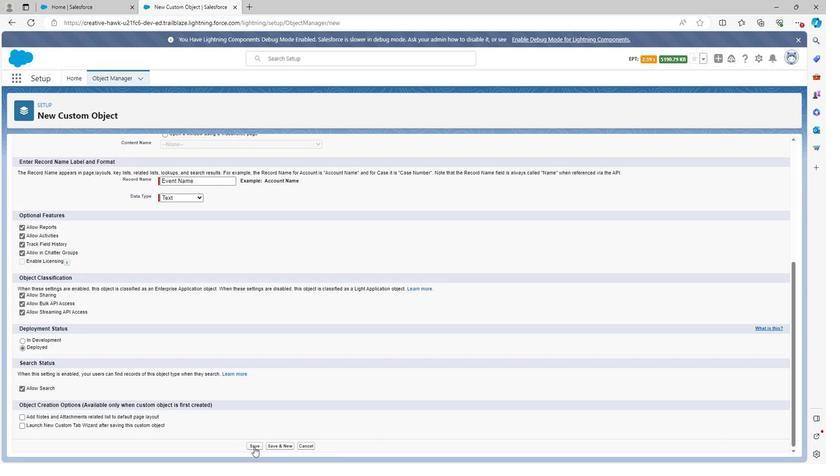 
Action: Mouse moved to (335, 247)
Screenshot: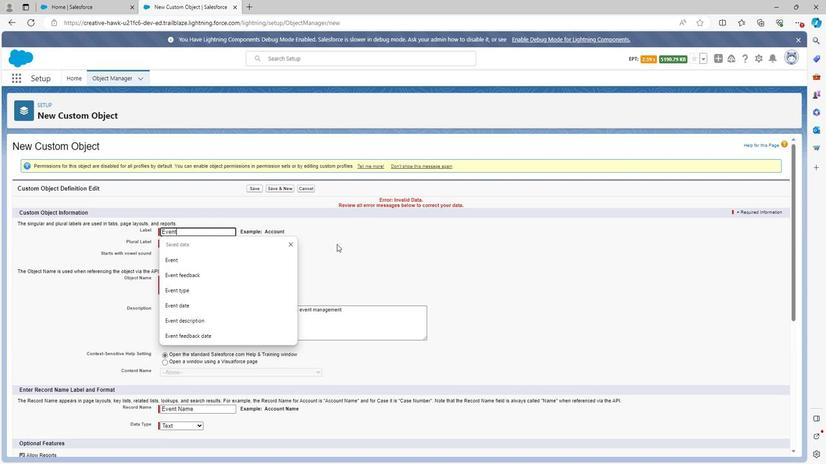 
Action: Mouse pressed left at (335, 247)
Screenshot: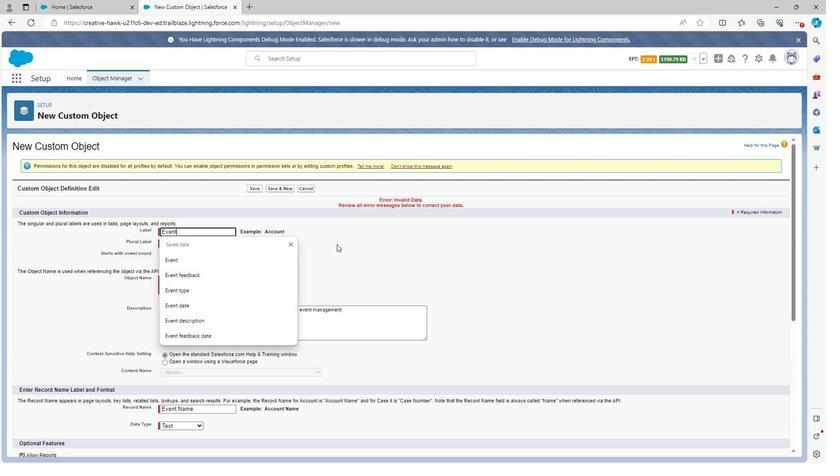 
Action: Mouse moved to (162, 234)
Screenshot: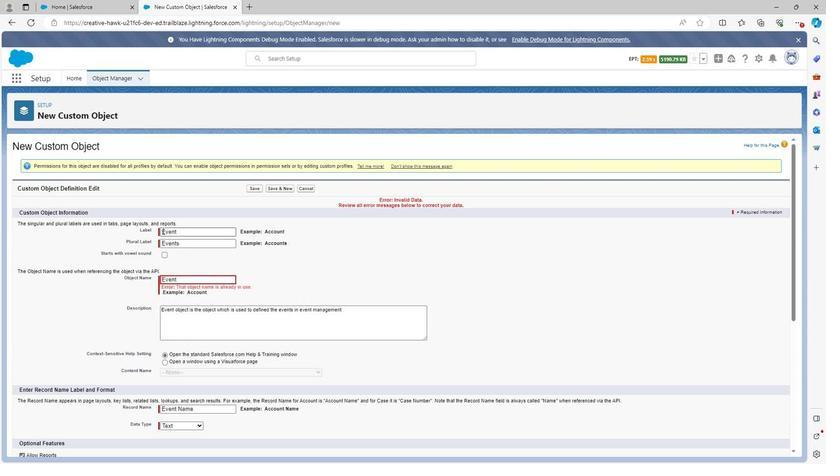 
Action: Mouse pressed left at (162, 234)
Screenshot: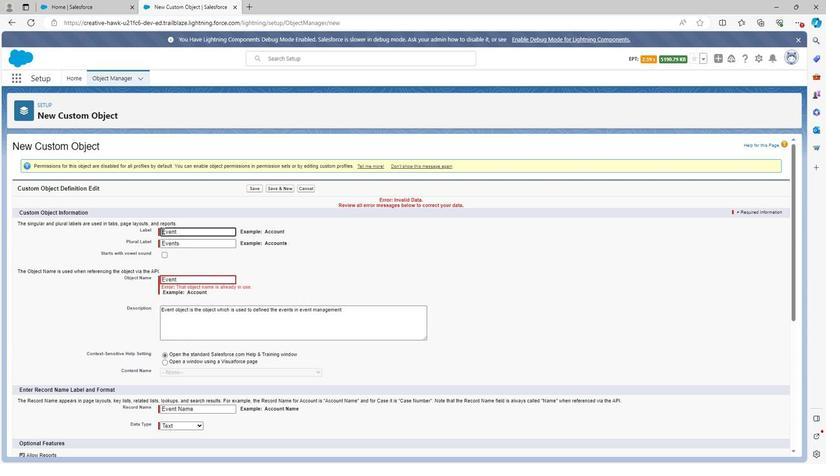 
Action: Mouse moved to (181, 233)
Screenshot: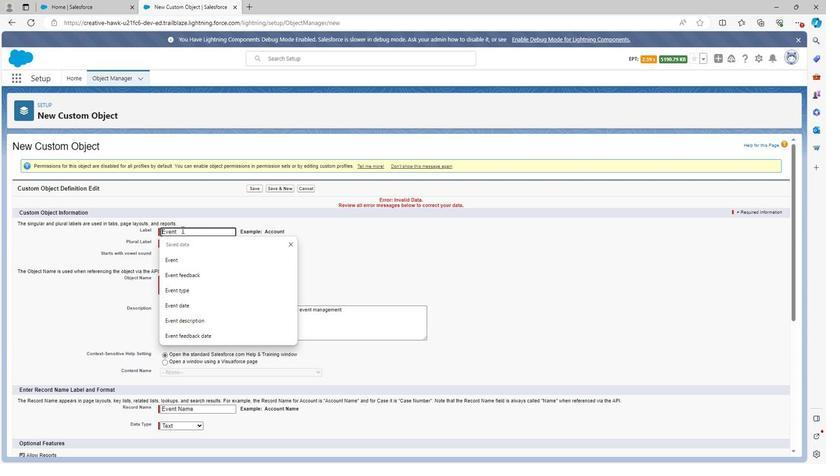 
Action: Mouse pressed left at (181, 233)
Screenshot: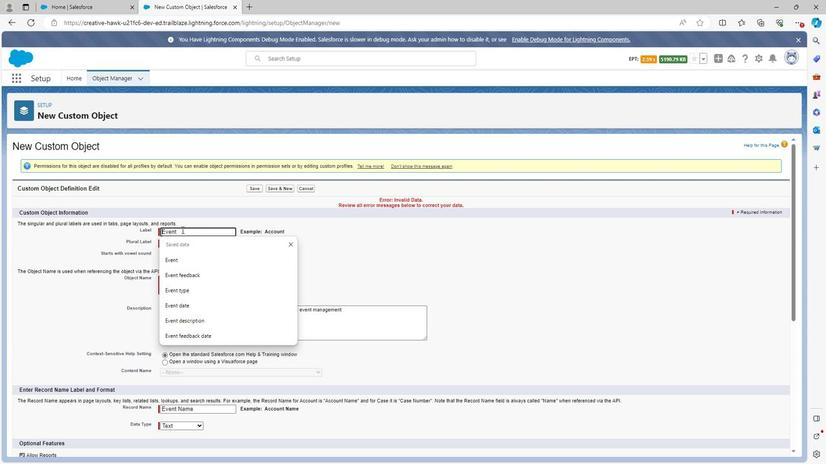 
Action: Key pressed <Key.space>ne
Screenshot: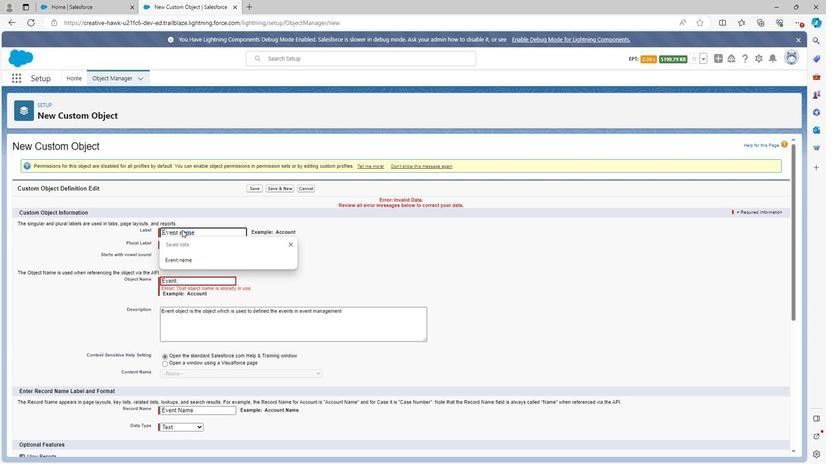 
Action: Mouse moved to (200, 242)
Screenshot: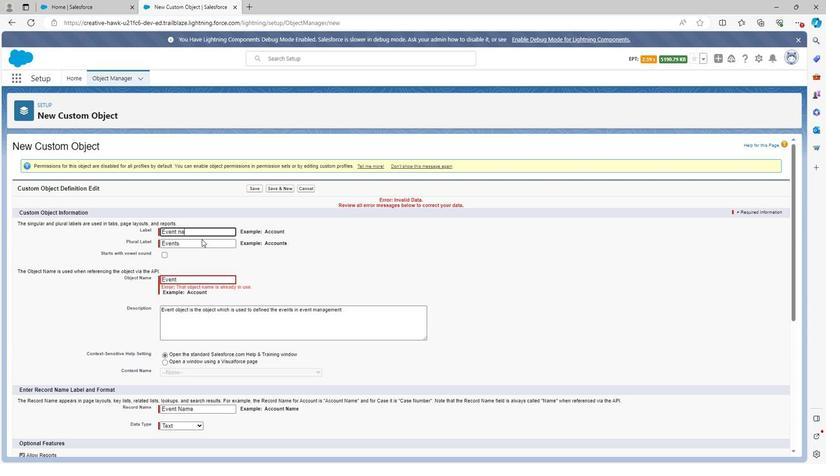 
Action: Key pressed w
Screenshot: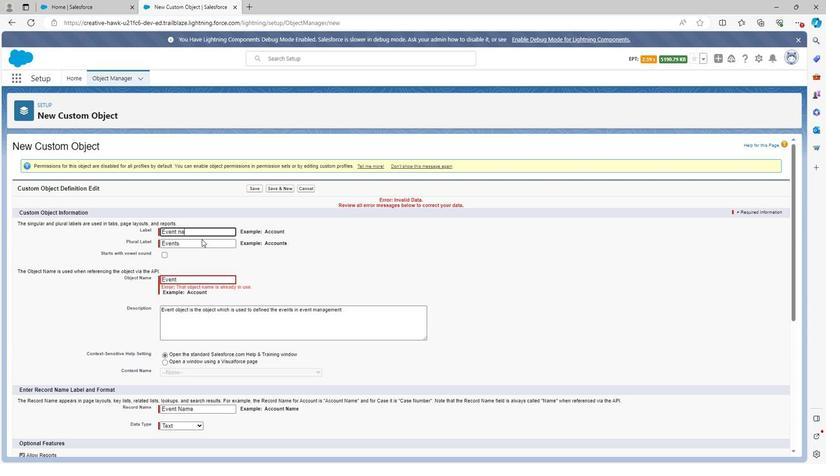 
Action: Mouse moved to (187, 280)
Screenshot: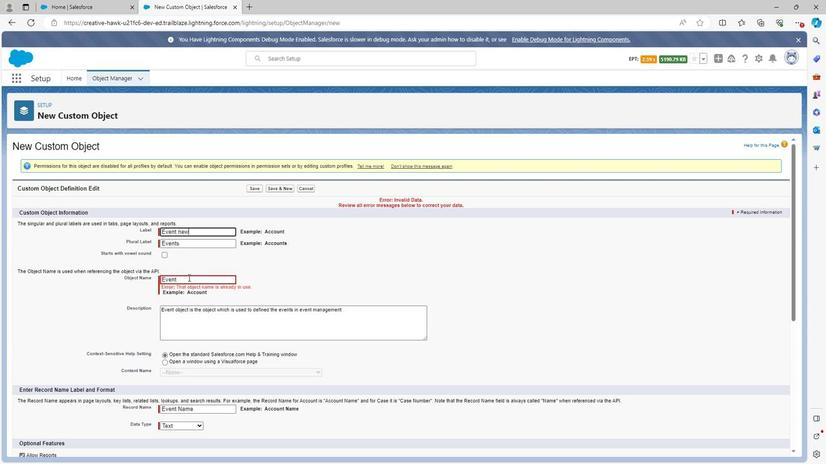 
Action: Mouse pressed left at (187, 280)
Screenshot: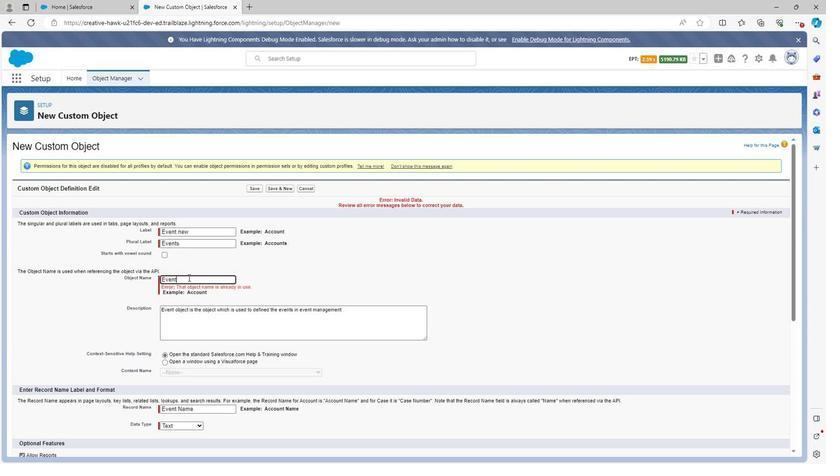 
Action: Key pressed <Key.shift>_new
Screenshot: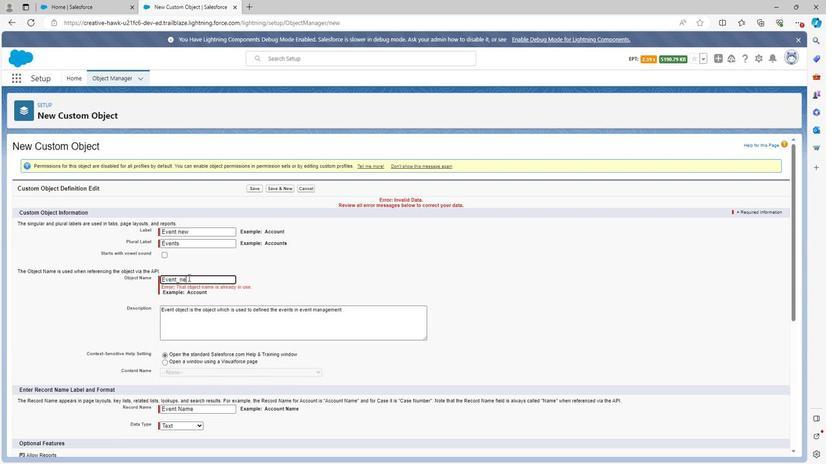 
Action: Mouse moved to (629, 437)
Screenshot: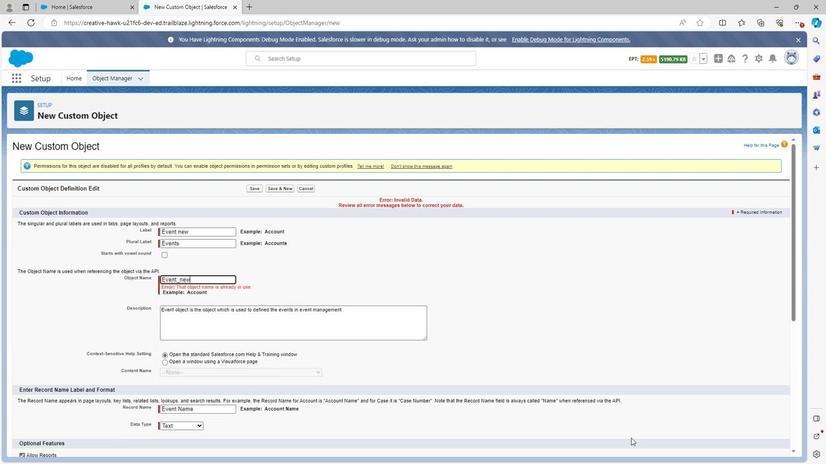 
Action: Mouse scrolled (629, 437) with delta (0, 0)
Screenshot: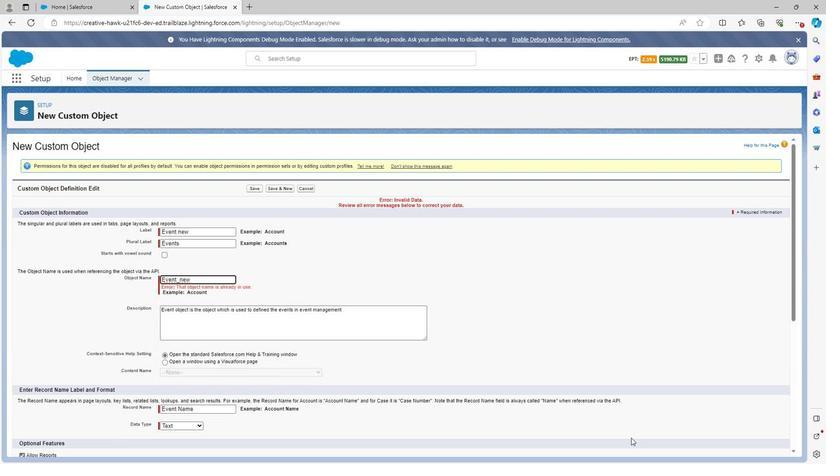 
Action: Mouse scrolled (629, 437) with delta (0, 0)
Screenshot: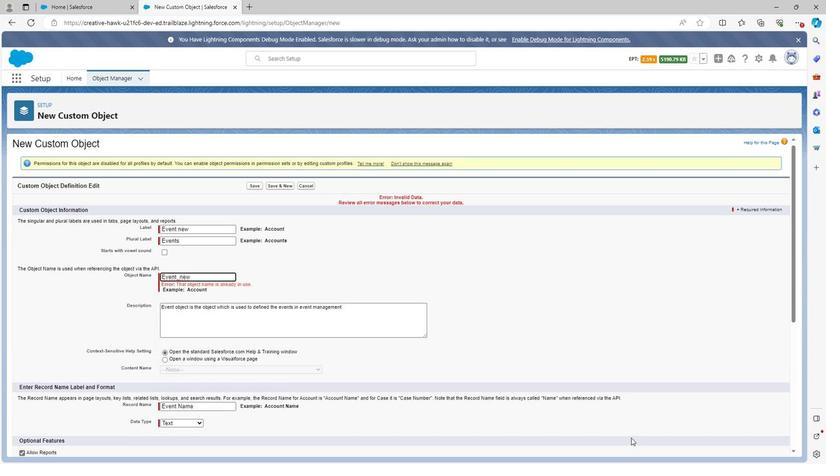 
Action: Mouse moved to (630, 437)
Screenshot: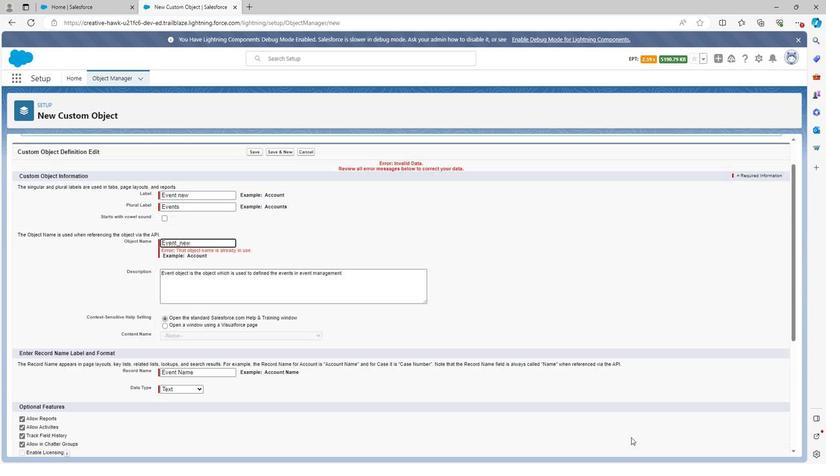 
Action: Mouse scrolled (630, 437) with delta (0, 0)
Screenshot: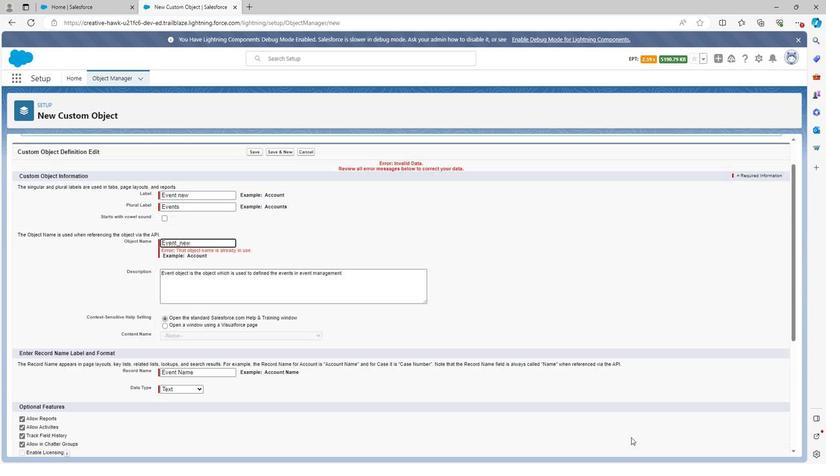 
Action: Mouse moved to (143, 408)
Screenshot: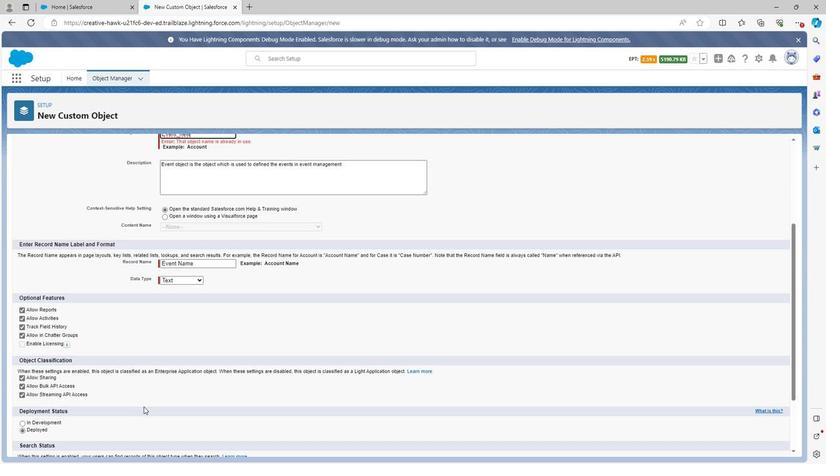 
Action: Mouse scrolled (143, 408) with delta (0, 0)
Screenshot: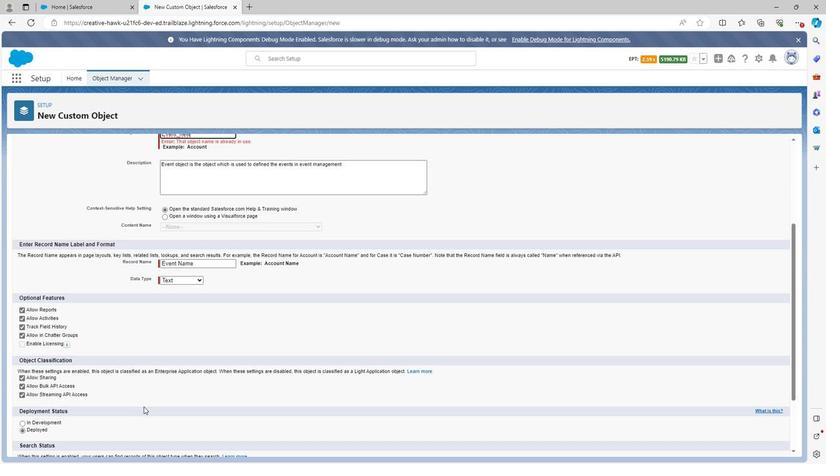 
Action: Mouse moved to (145, 413)
Screenshot: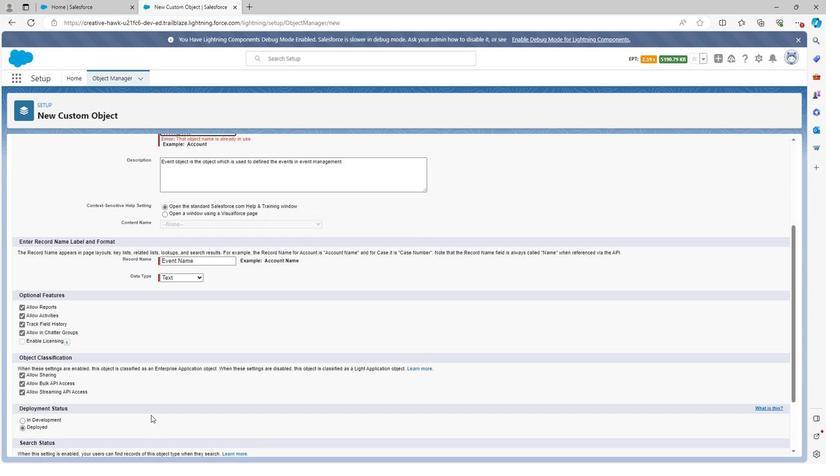
Action: Mouse scrolled (145, 413) with delta (0, 0)
Screenshot: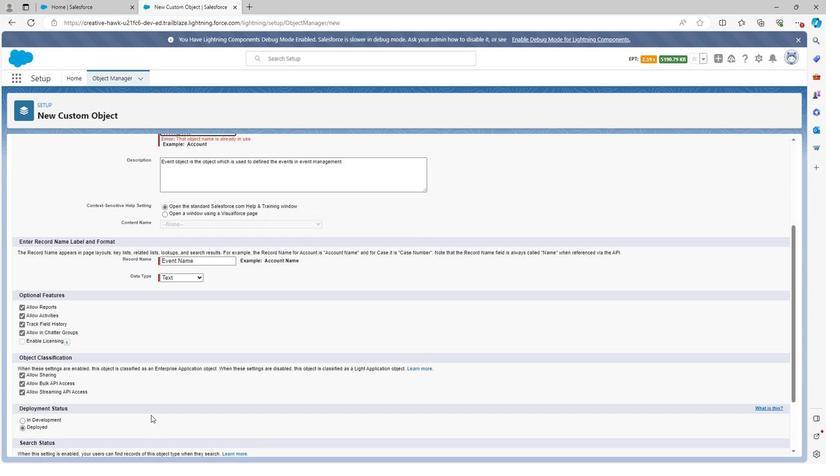 
Action: Mouse moved to (255, 445)
Screenshot: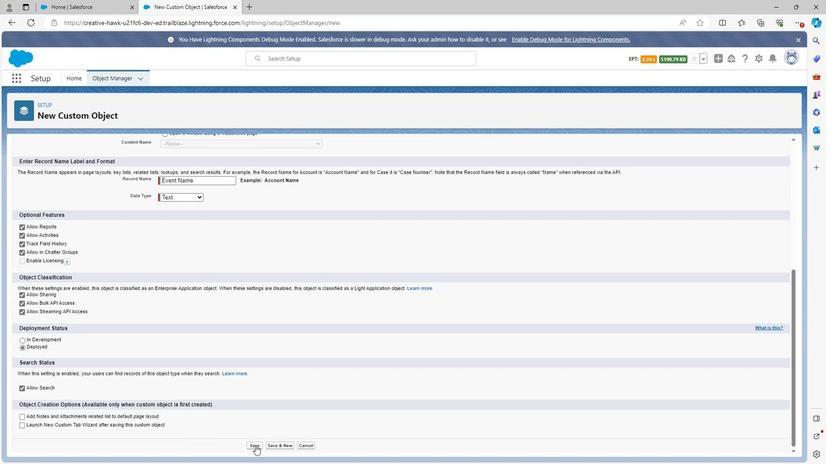 
Action: Mouse pressed left at (255, 445)
Screenshot: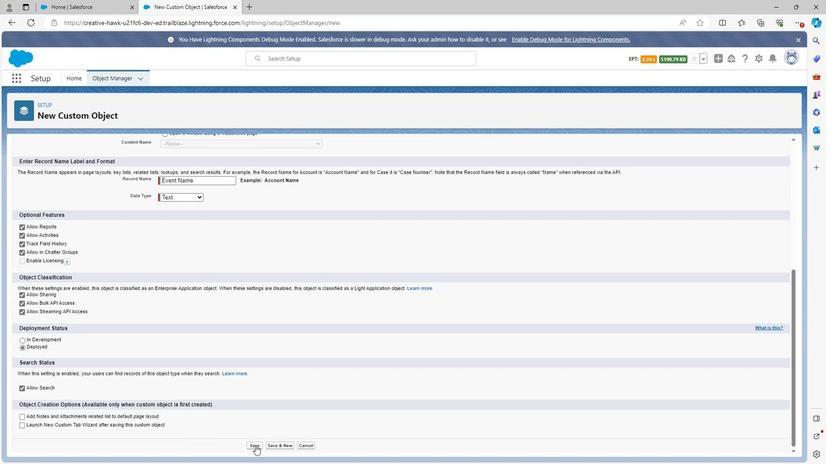
Action: Mouse moved to (71, 107)
Screenshot: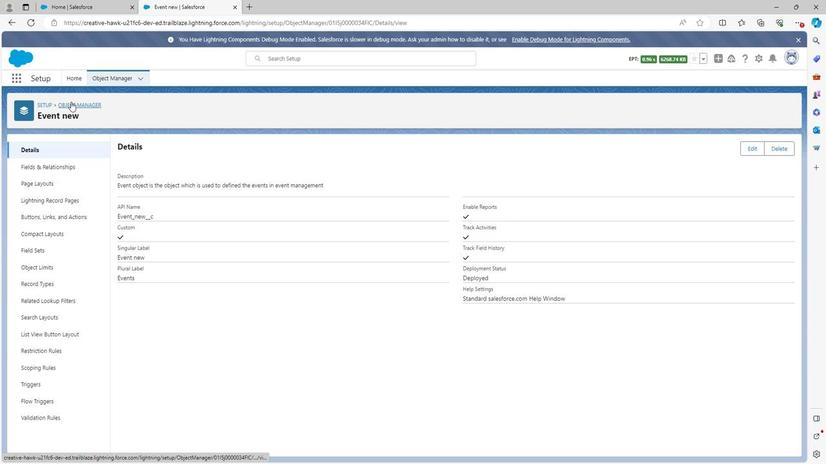 
Action: Mouse pressed left at (71, 107)
Screenshot: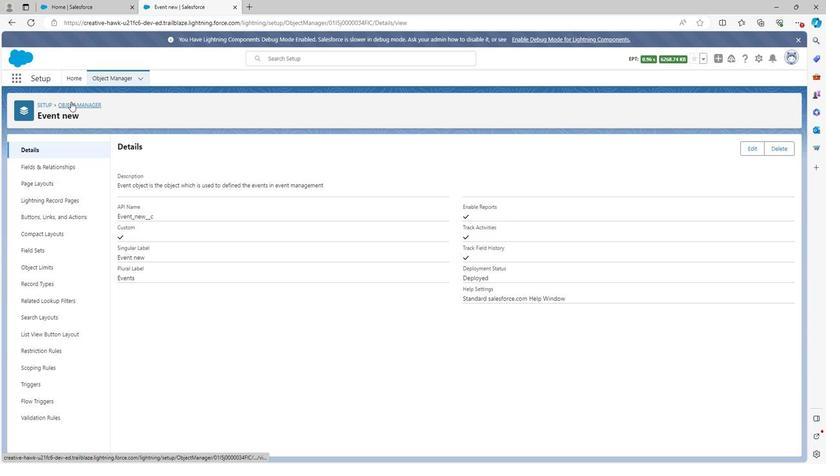 
Action: Mouse moved to (116, 266)
Screenshot: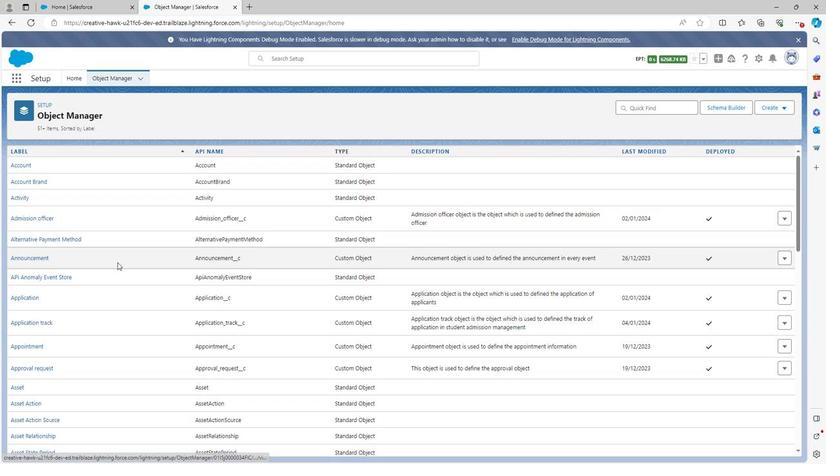 
Action: Mouse scrolled (116, 266) with delta (0, 0)
Screenshot: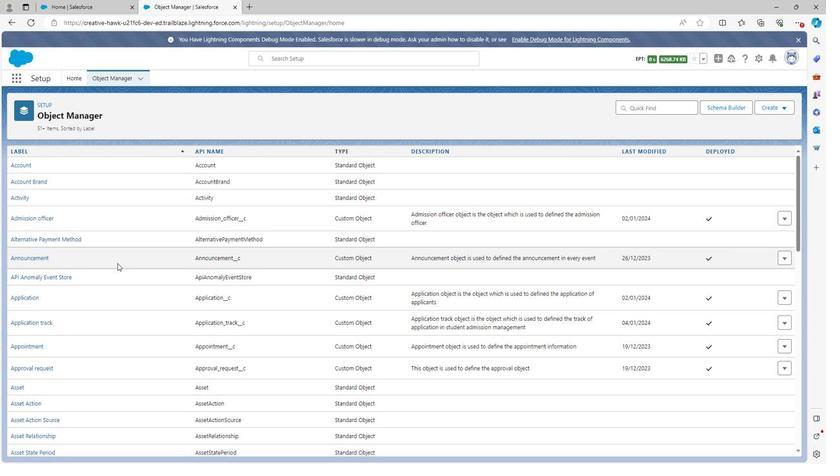
Action: Mouse moved to (116, 268)
Screenshot: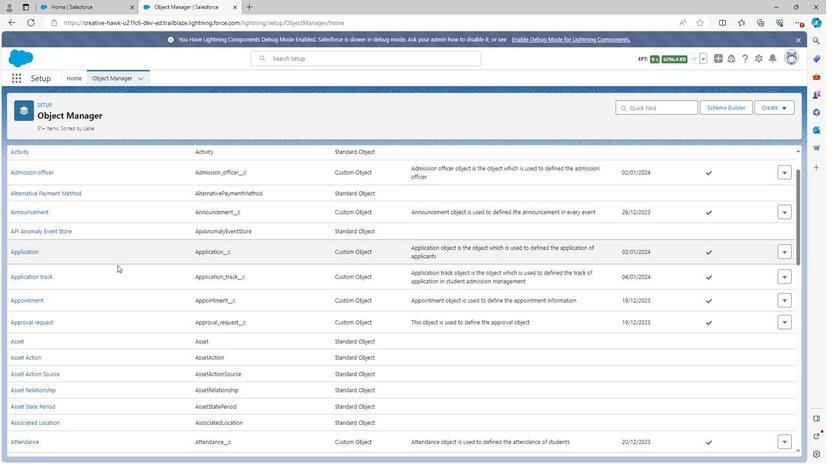 
Action: Mouse scrolled (116, 267) with delta (0, 0)
Screenshot: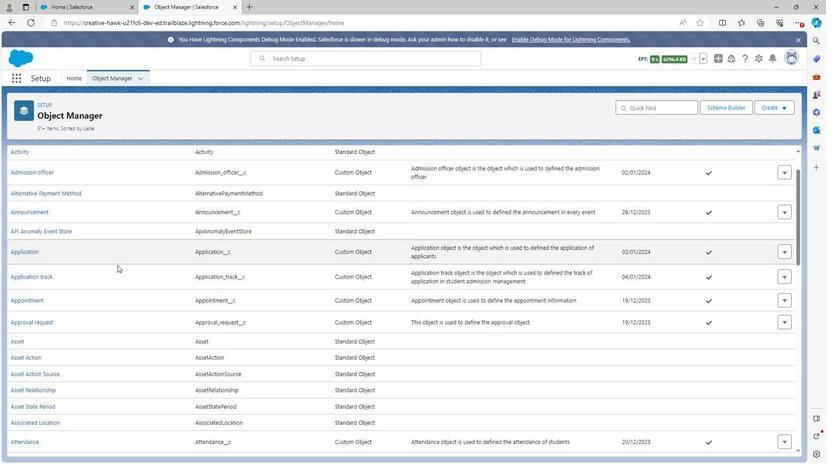 
Action: Mouse scrolled (116, 267) with delta (0, 0)
Screenshot: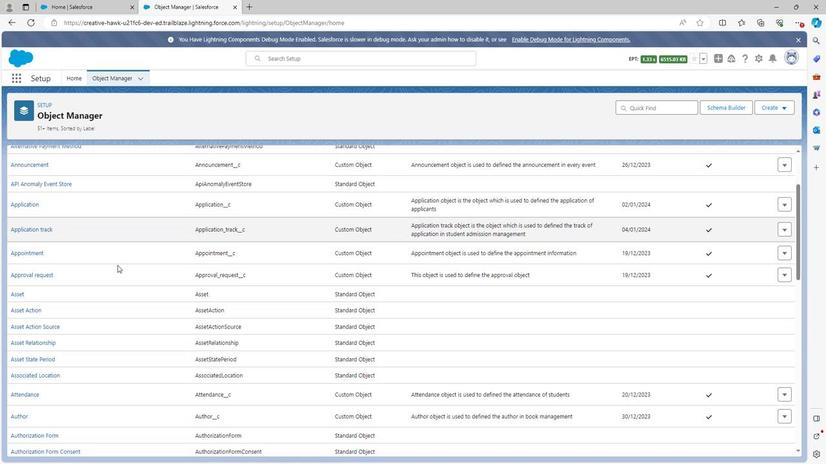 
Action: Mouse scrolled (116, 267) with delta (0, 0)
Screenshot: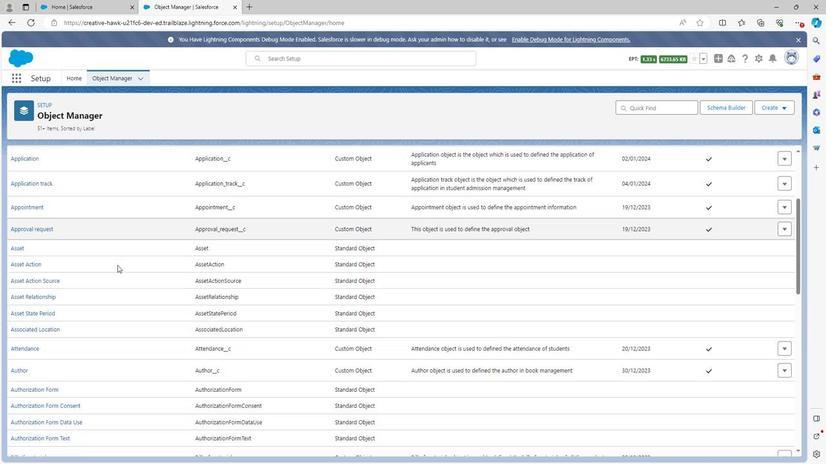 
Action: Mouse scrolled (116, 267) with delta (0, 0)
Screenshot: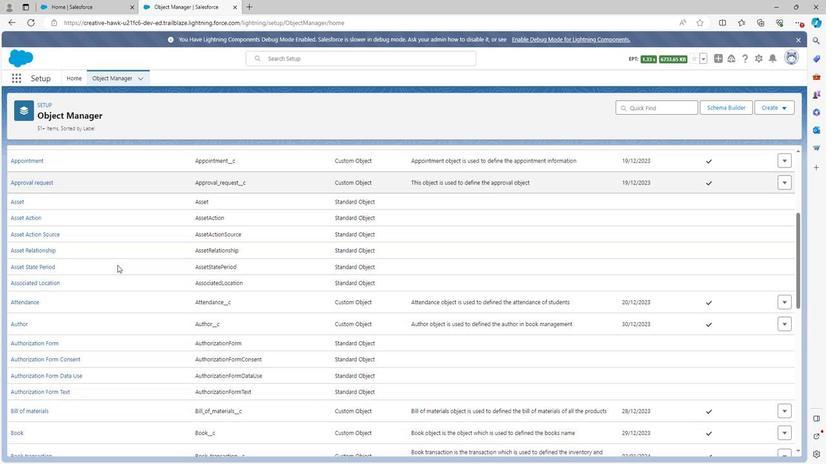 
Action: Mouse scrolled (116, 267) with delta (0, 0)
Screenshot: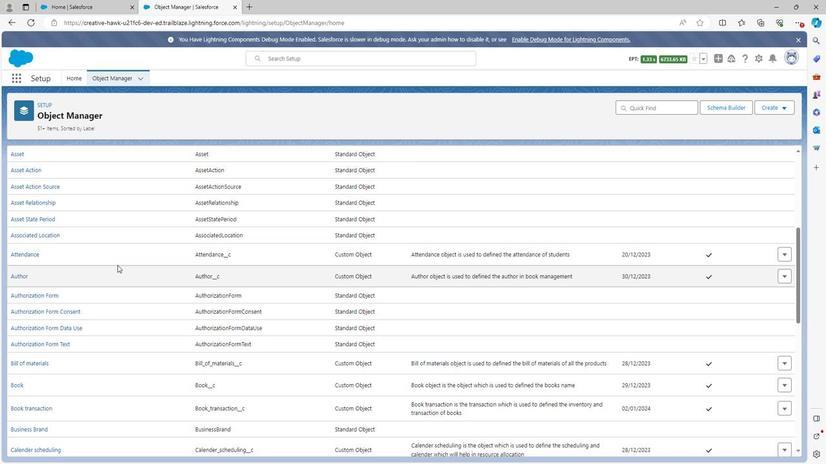 
Action: Mouse scrolled (116, 267) with delta (0, 0)
Screenshot: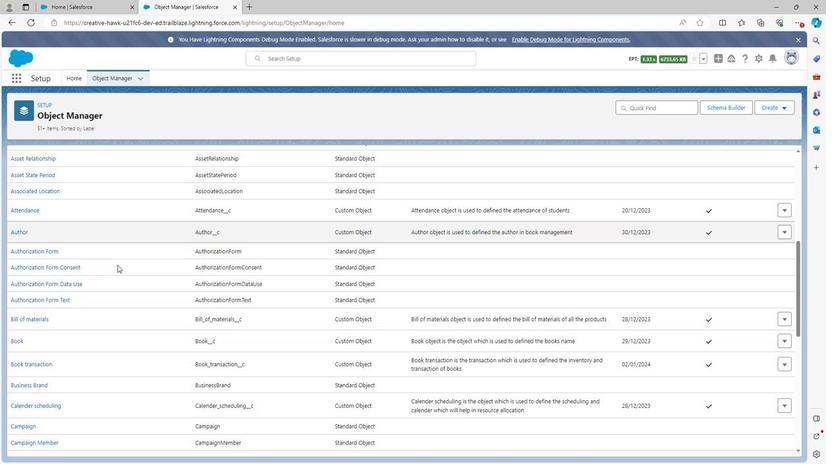 
Action: Mouse scrolled (116, 267) with delta (0, 0)
Screenshot: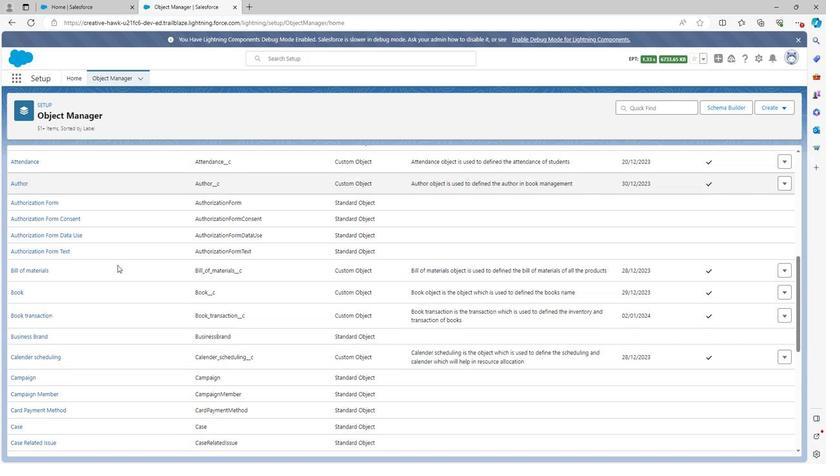 
Action: Mouse scrolled (116, 267) with delta (0, 0)
Screenshot: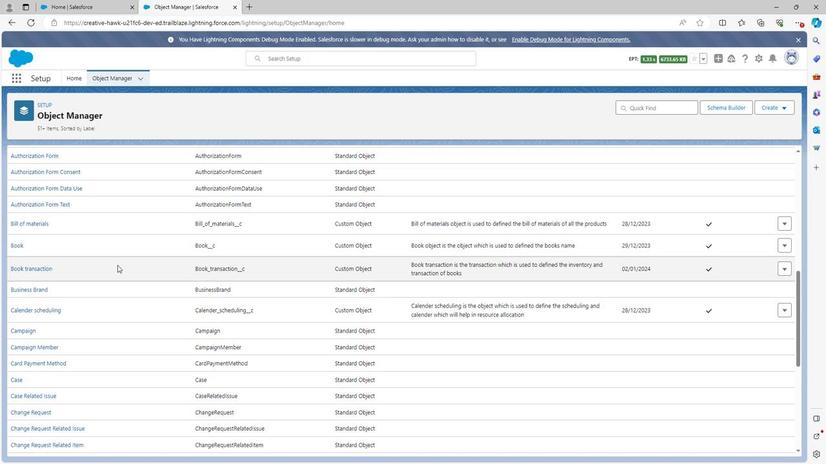 
Action: Mouse scrolled (116, 267) with delta (0, 0)
Screenshot: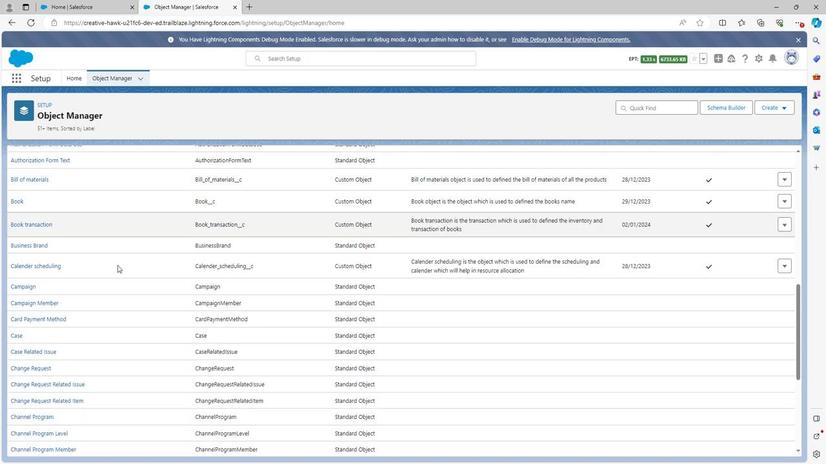 
Action: Mouse scrolled (116, 267) with delta (0, 0)
Screenshot: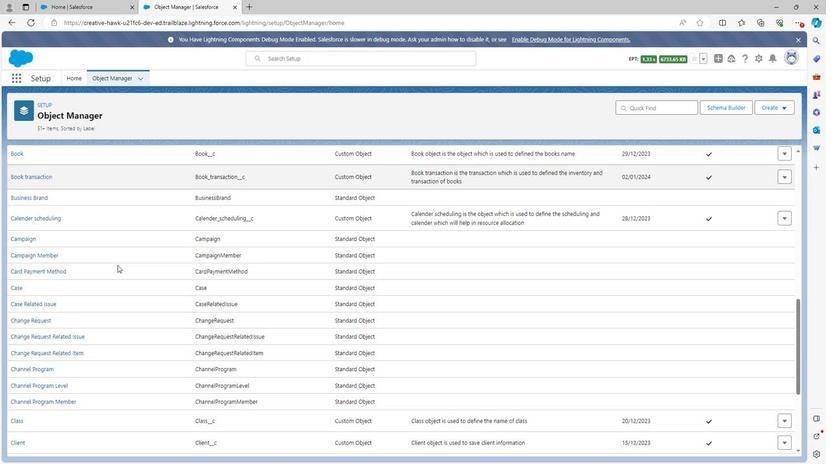
Action: Mouse scrolled (116, 267) with delta (0, 0)
Screenshot: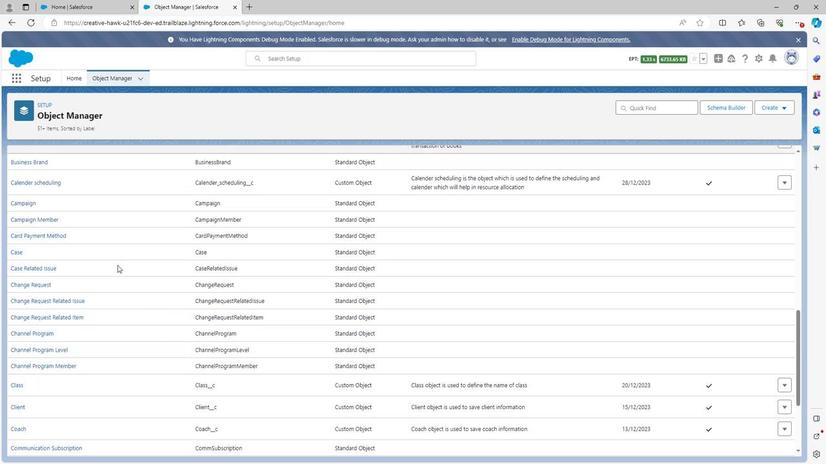 
Action: Mouse scrolled (116, 267) with delta (0, 0)
Screenshot: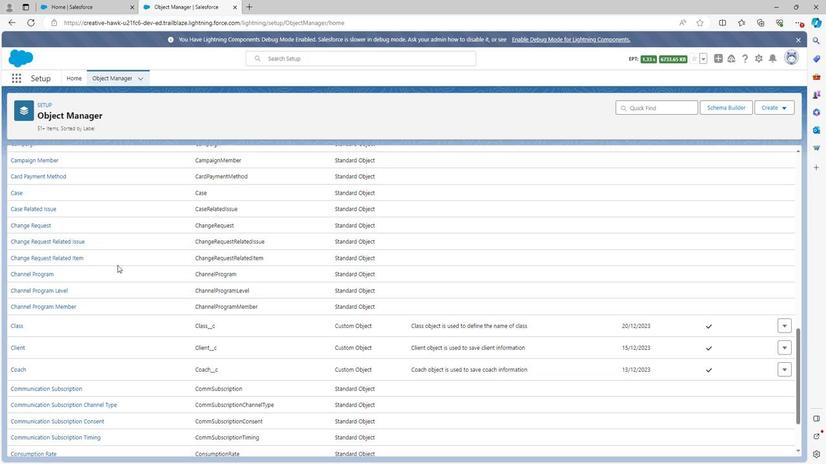 
Action: Mouse scrolled (116, 267) with delta (0, 0)
Screenshot: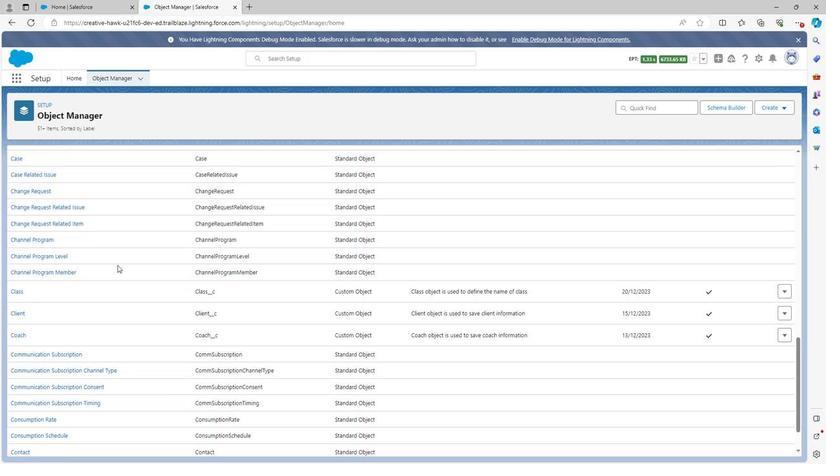 
Action: Mouse scrolled (116, 267) with delta (0, 0)
Screenshot: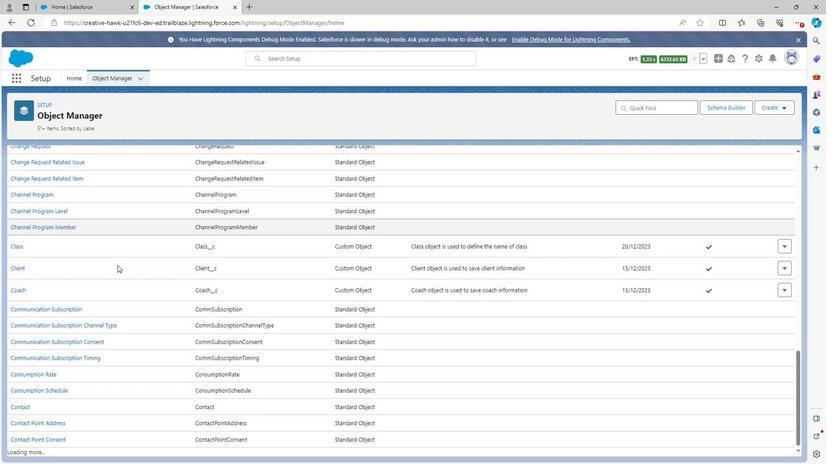 
Action: Mouse scrolled (116, 267) with delta (0, 0)
Screenshot: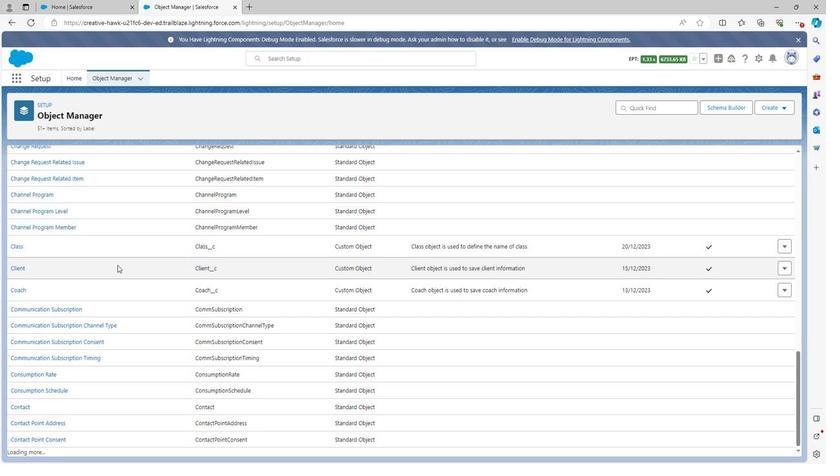 
Action: Mouse scrolled (116, 267) with delta (0, 0)
Screenshot: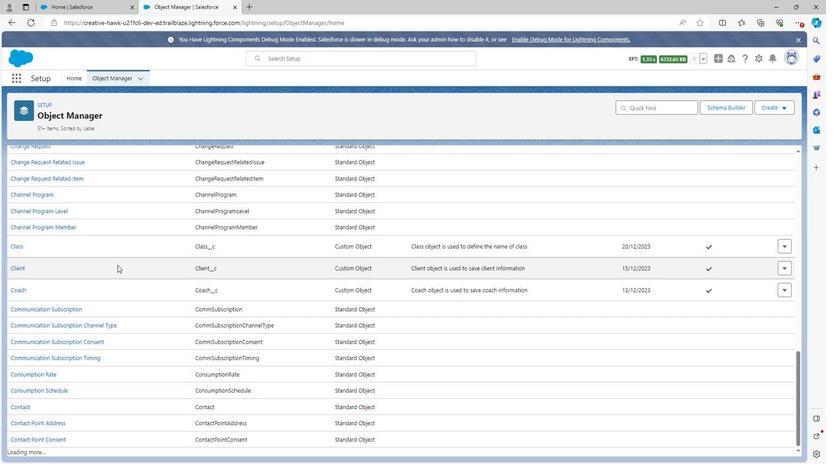 
Action: Mouse moved to (115, 311)
Screenshot: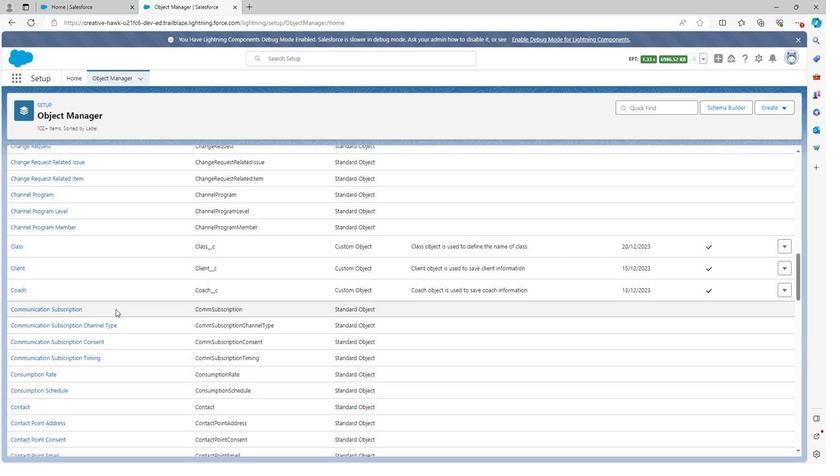 
Action: Mouse scrolled (115, 311) with delta (0, 0)
Screenshot: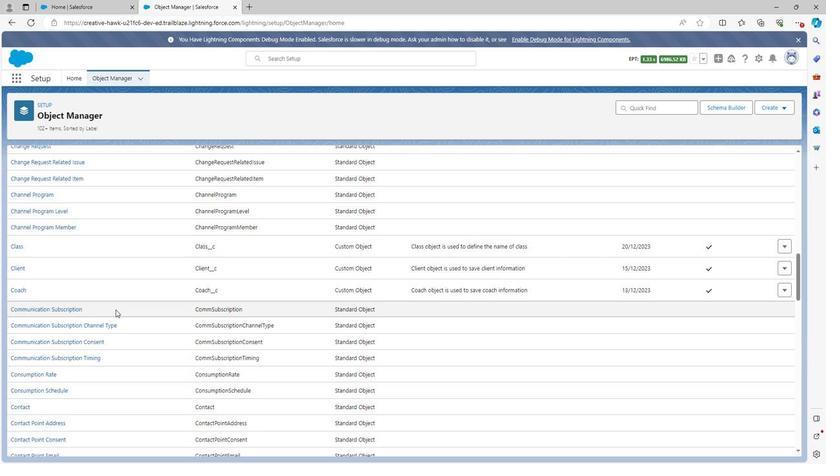 
Action: Mouse moved to (115, 312)
Screenshot: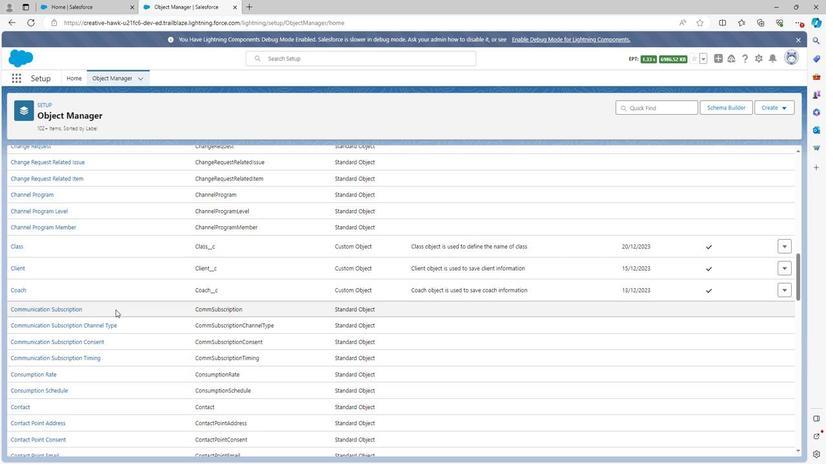 
Action: Mouse scrolled (115, 311) with delta (0, 0)
Screenshot: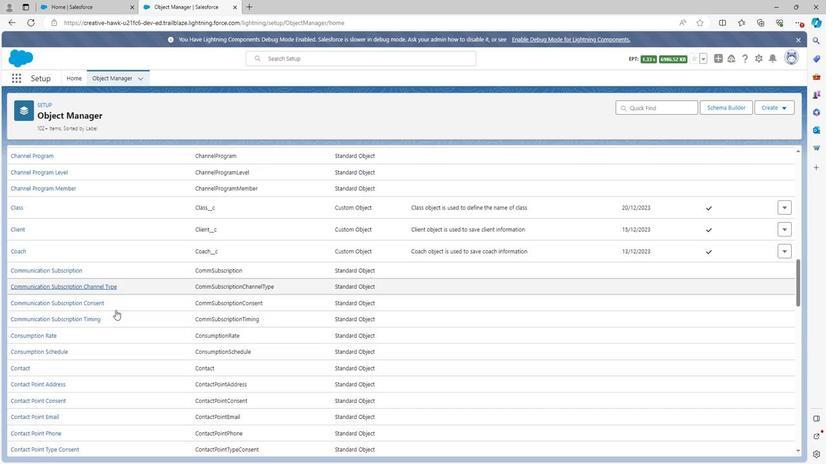 
Action: Mouse scrolled (115, 311) with delta (0, 0)
Screenshot: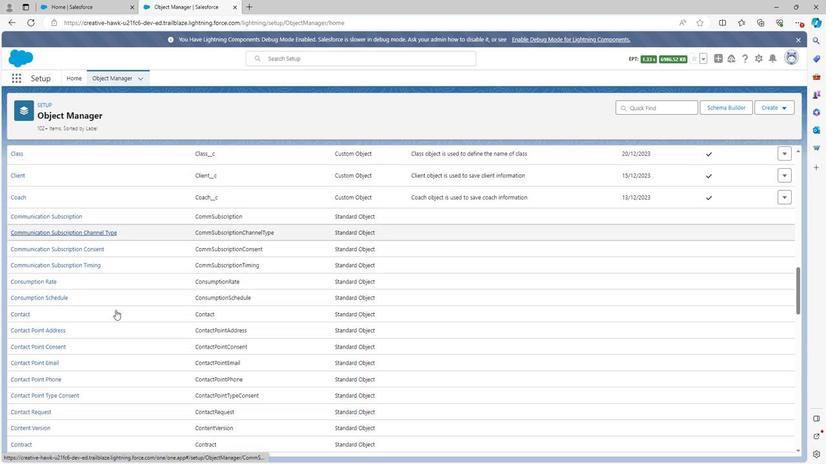 
Action: Mouse scrolled (115, 311) with delta (0, 0)
Screenshot: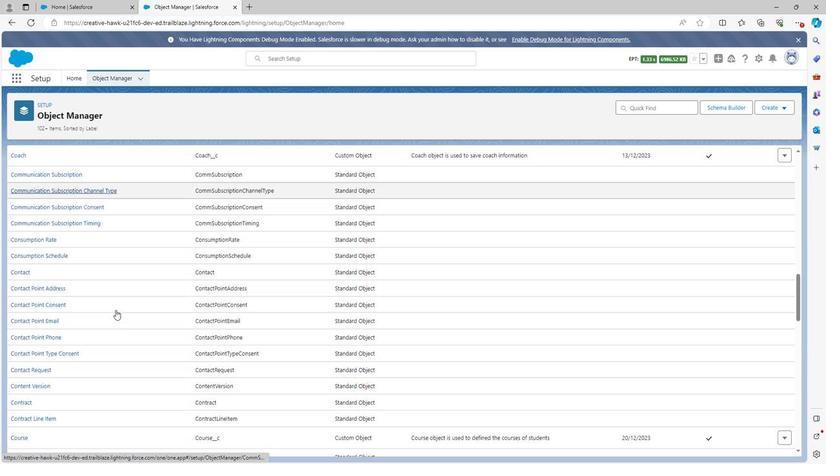 
Action: Mouse scrolled (115, 311) with delta (0, 0)
Screenshot: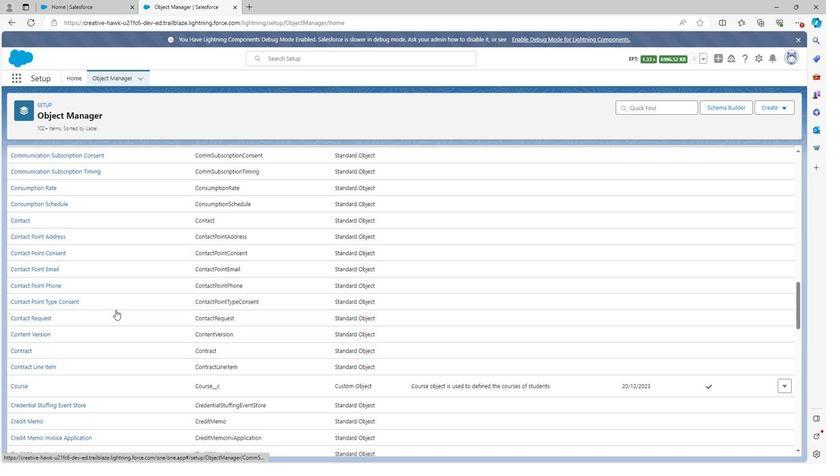 
Action: Mouse scrolled (115, 311) with delta (0, 0)
Screenshot: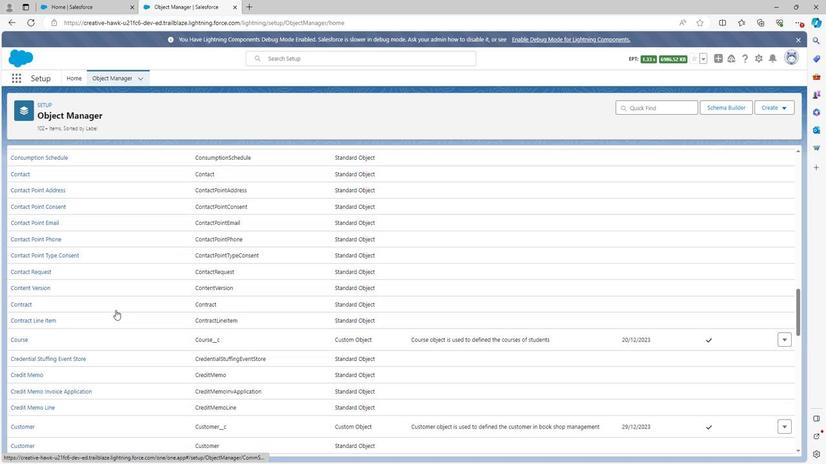 
Action: Mouse scrolled (115, 311) with delta (0, 0)
Screenshot: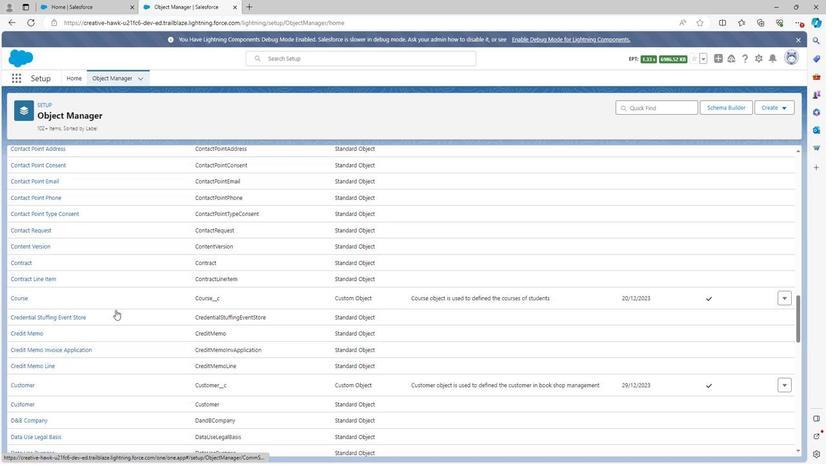 
Action: Mouse scrolled (115, 311) with delta (0, 0)
Screenshot: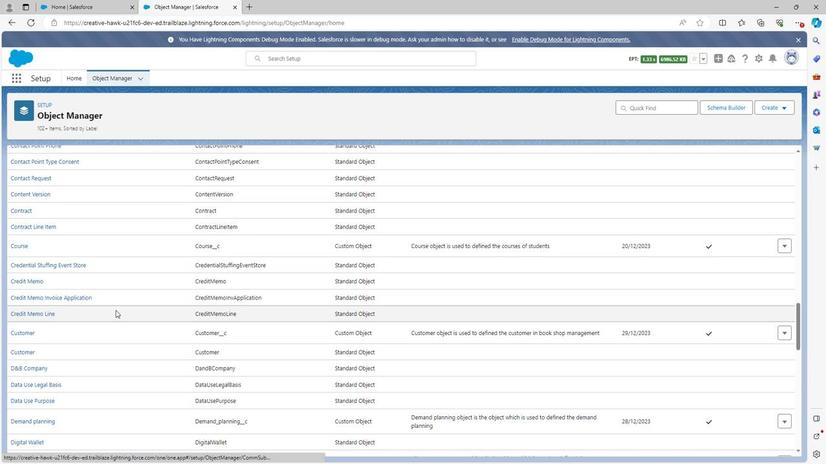 
Action: Mouse scrolled (115, 311) with delta (0, 0)
Screenshot: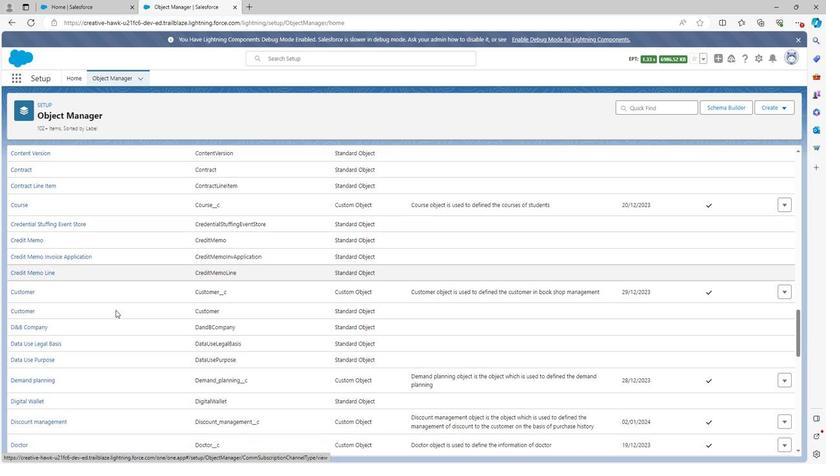 
Action: Mouse scrolled (115, 311) with delta (0, 0)
Screenshot: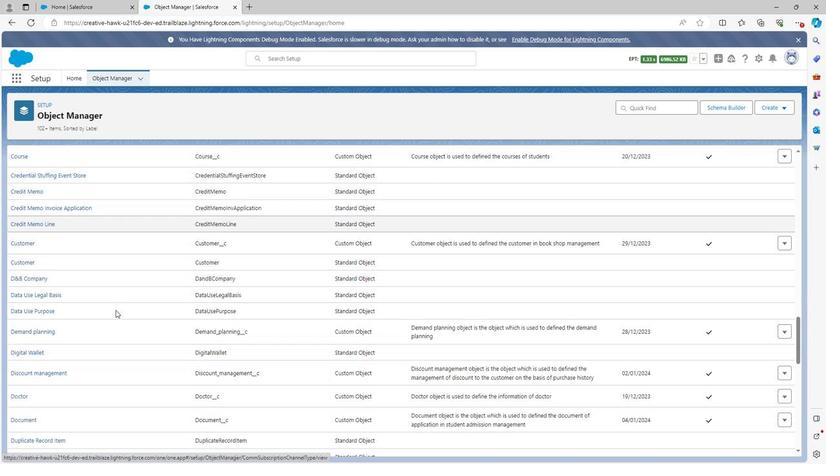 
Action: Mouse scrolled (115, 311) with delta (0, 0)
Screenshot: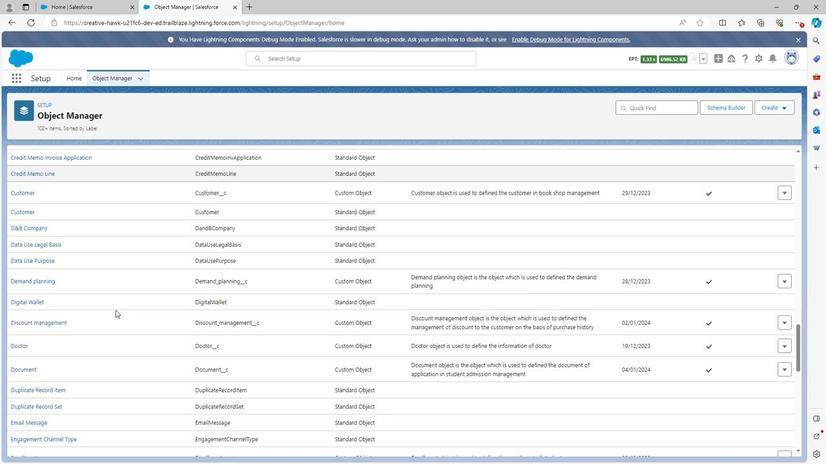 
Action: Mouse scrolled (115, 311) with delta (0, 0)
Screenshot: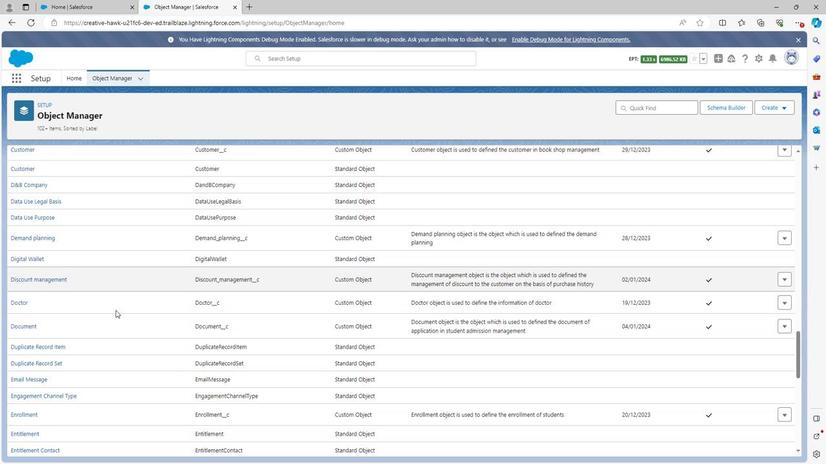 
Action: Mouse scrolled (115, 311) with delta (0, 0)
Screenshot: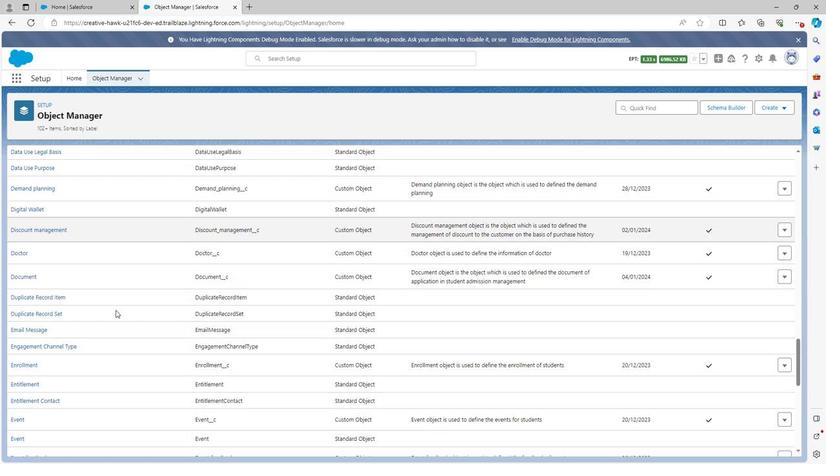 
Action: Mouse moved to (22, 433)
Screenshot: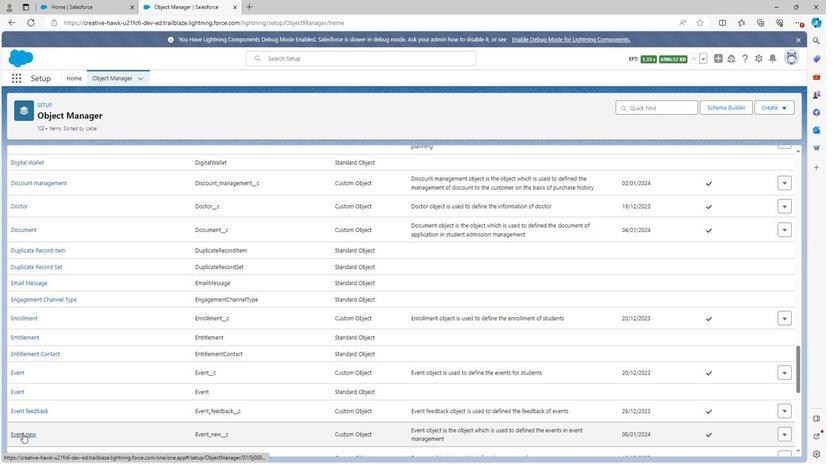 
Action: Mouse pressed left at (22, 433)
Screenshot: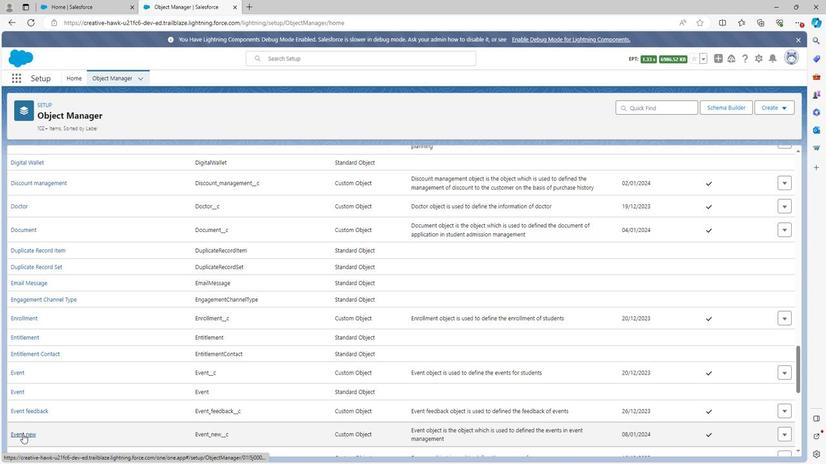 
Action: Mouse moved to (121, 347)
Screenshot: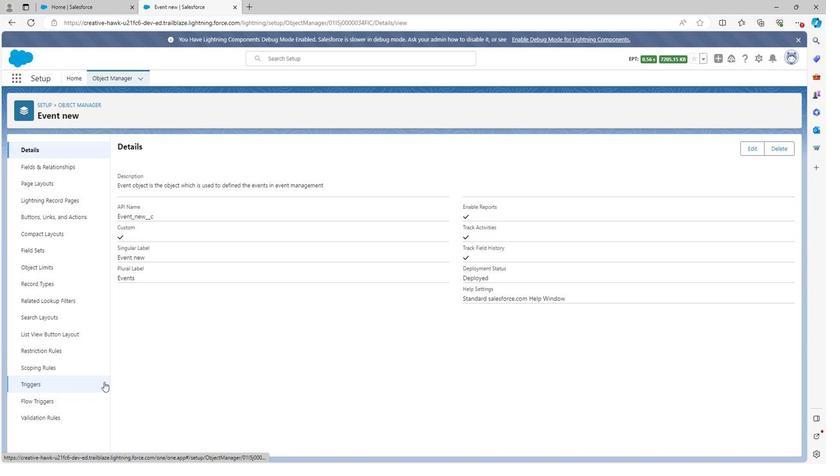 
